 Task: Toggle the outline and show the code cells option in the notebook.
Action: Mouse moved to (38, 626)
Screenshot: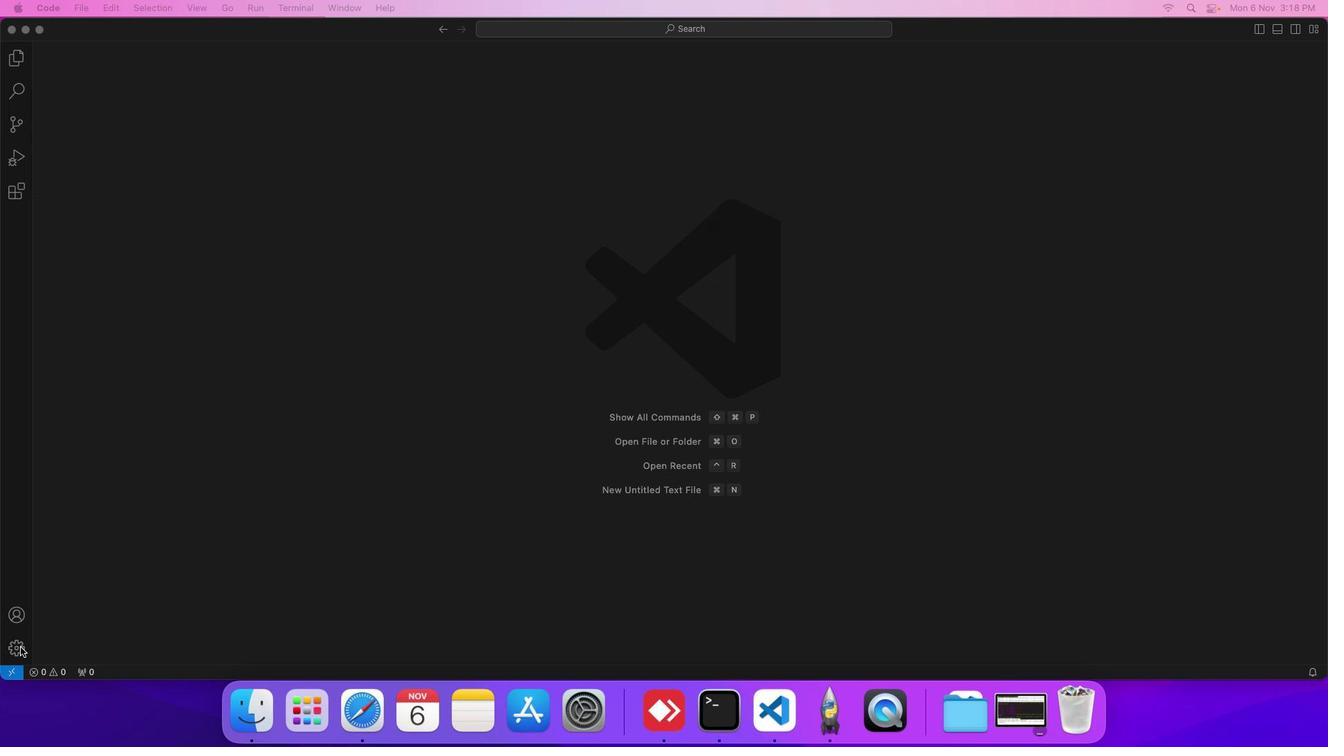 
Action: Mouse pressed left at (38, 626)
Screenshot: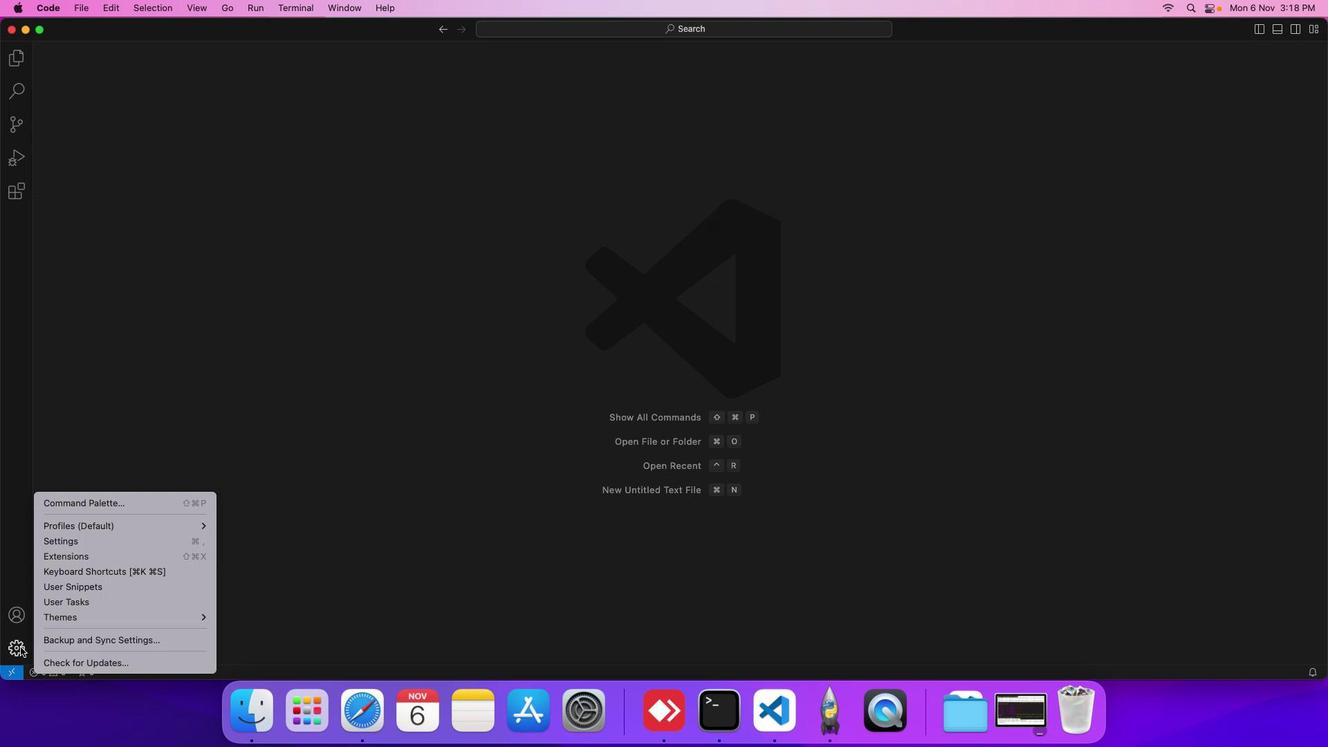 
Action: Mouse moved to (65, 539)
Screenshot: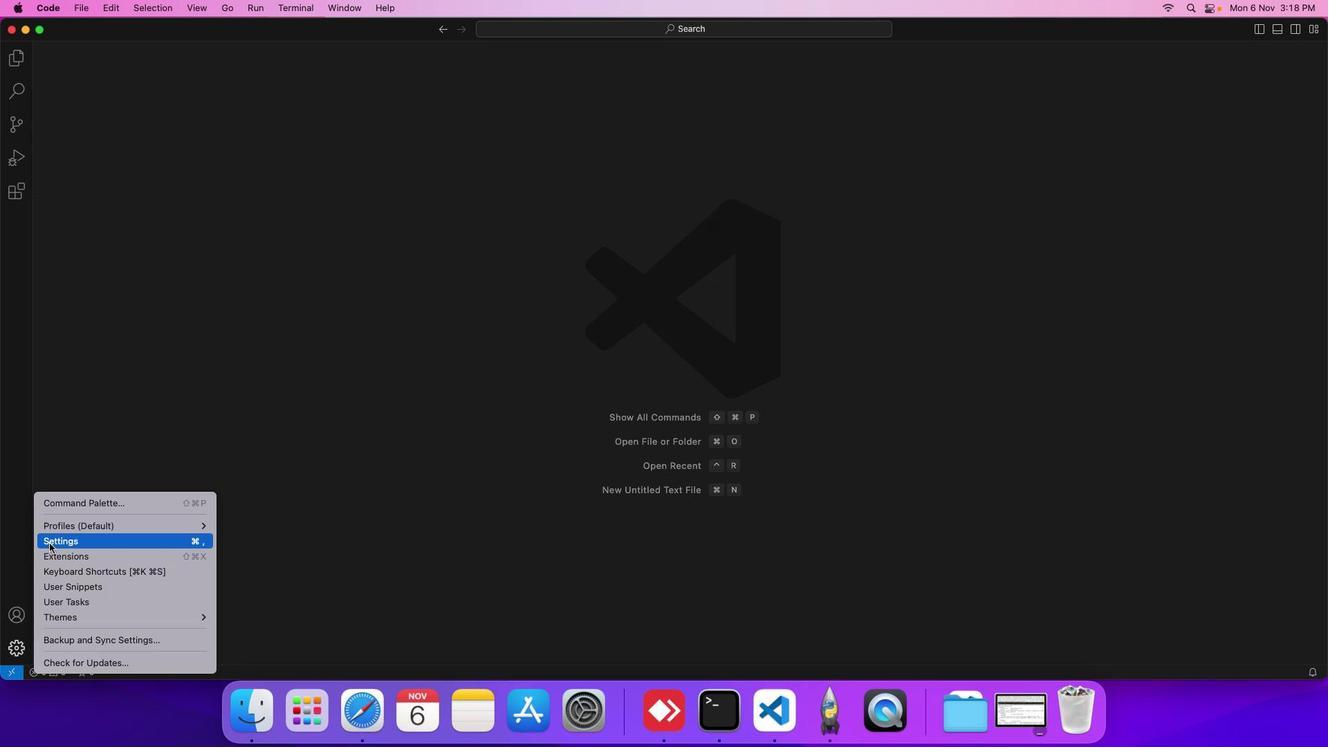
Action: Mouse pressed left at (65, 539)
Screenshot: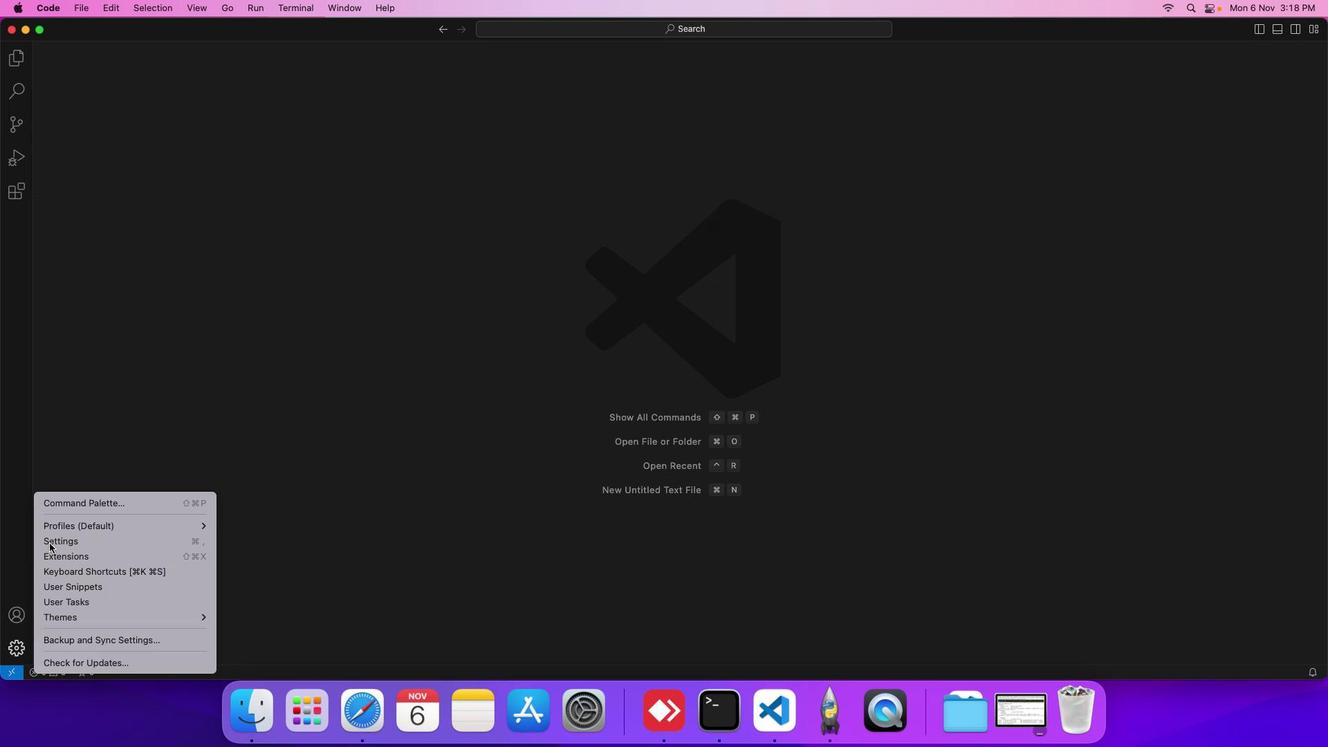 
Action: Mouse moved to (314, 254)
Screenshot: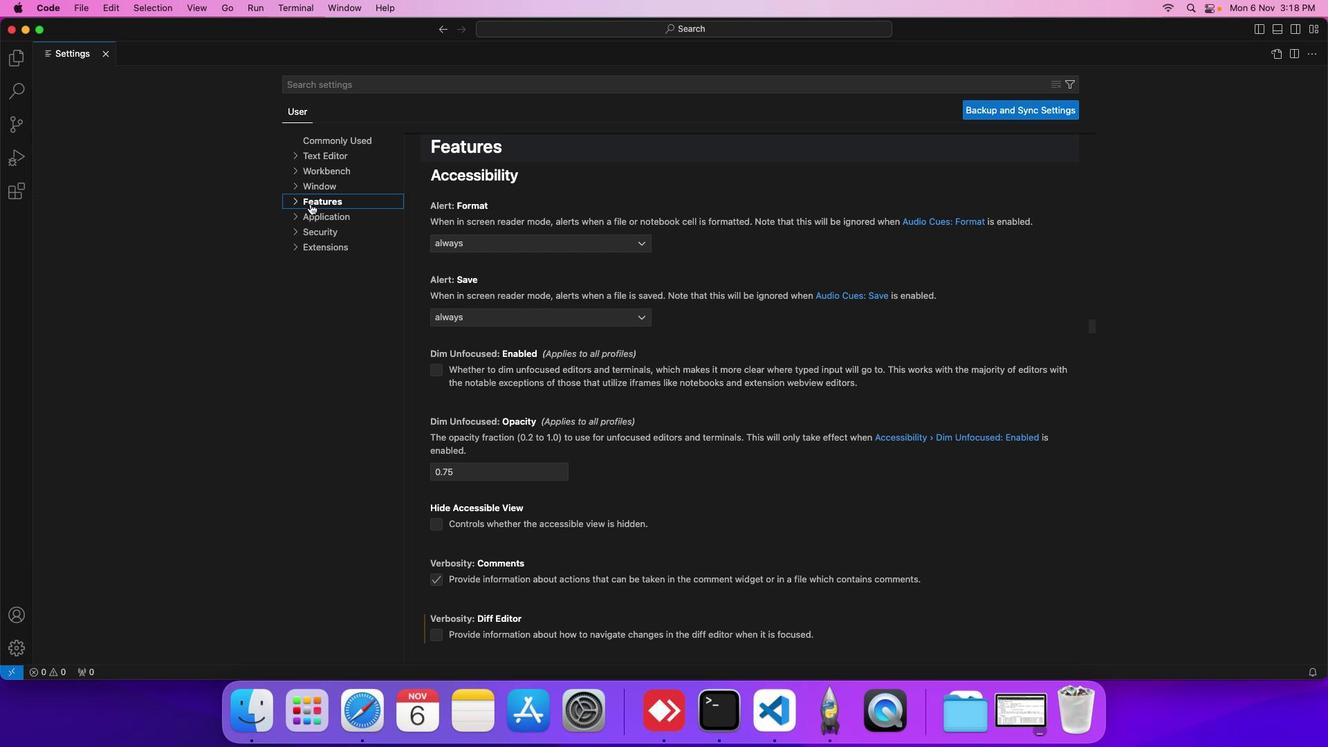 
Action: Mouse pressed left at (314, 254)
Screenshot: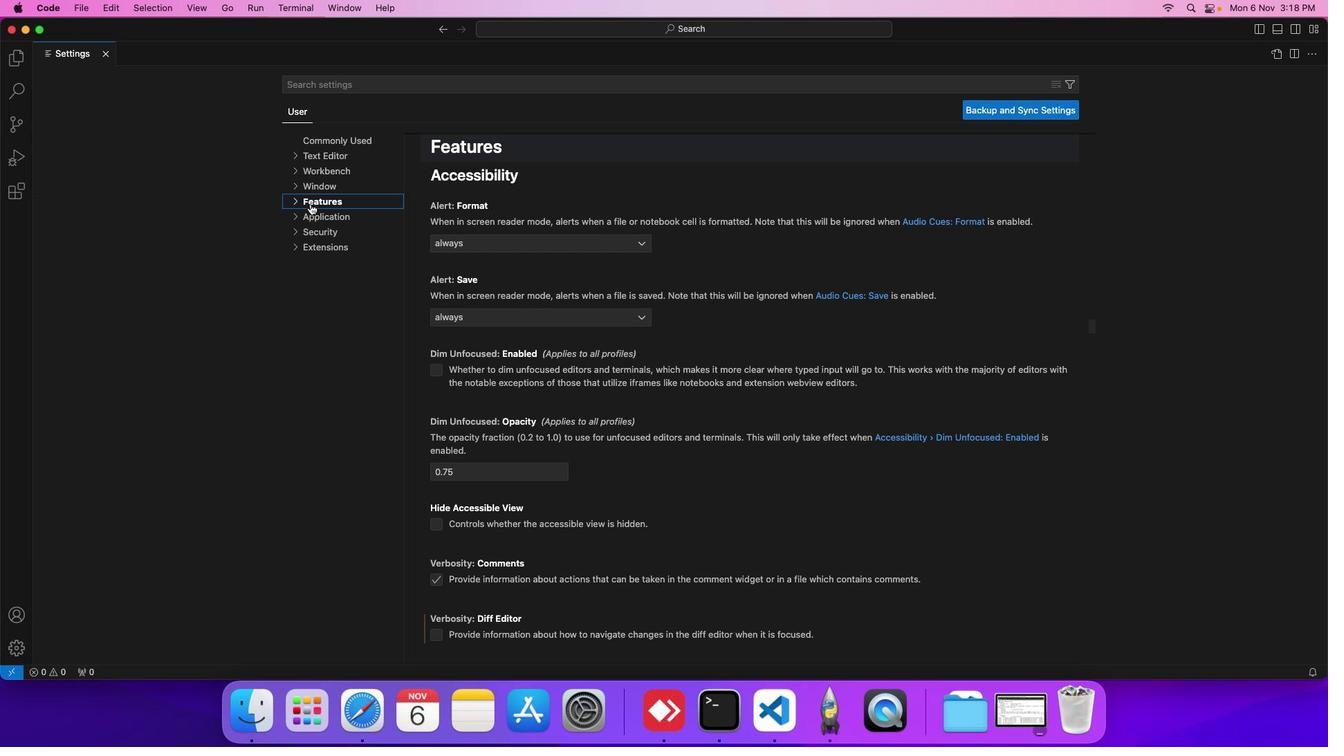 
Action: Mouse moved to (332, 446)
Screenshot: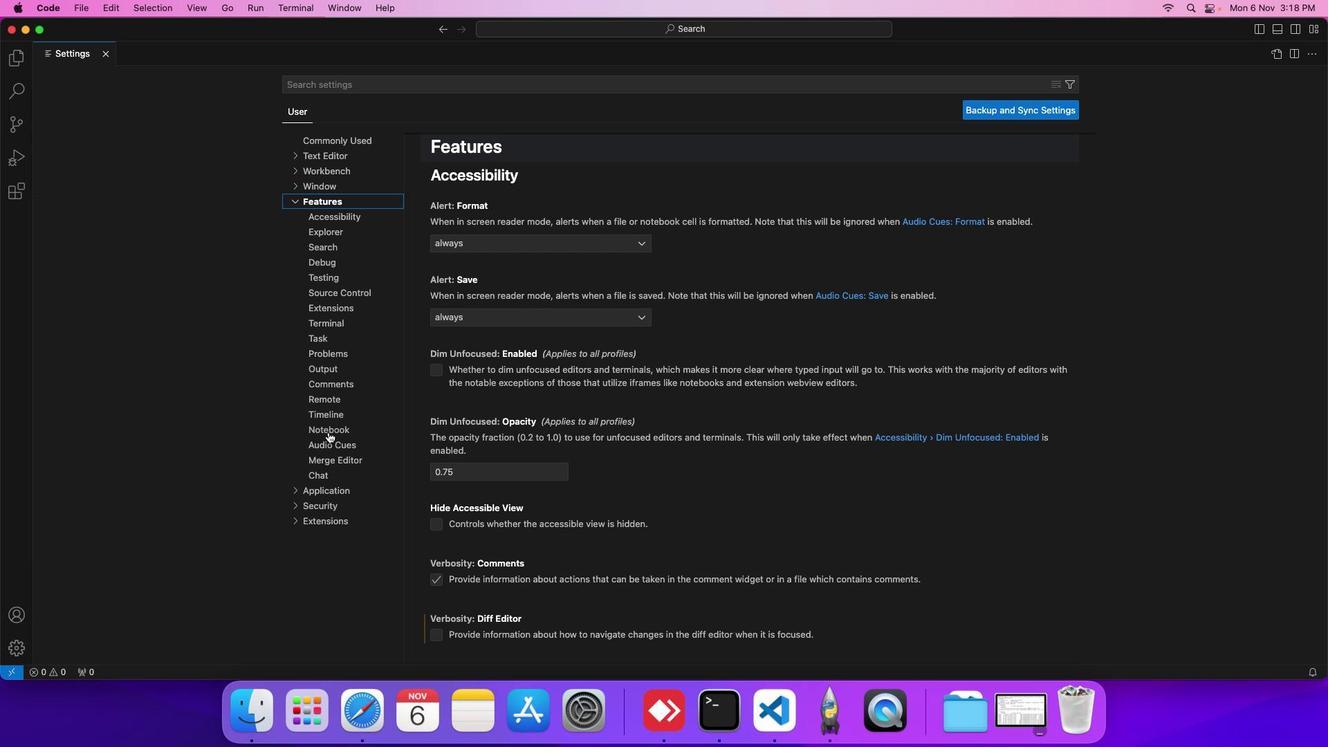 
Action: Mouse pressed left at (332, 446)
Screenshot: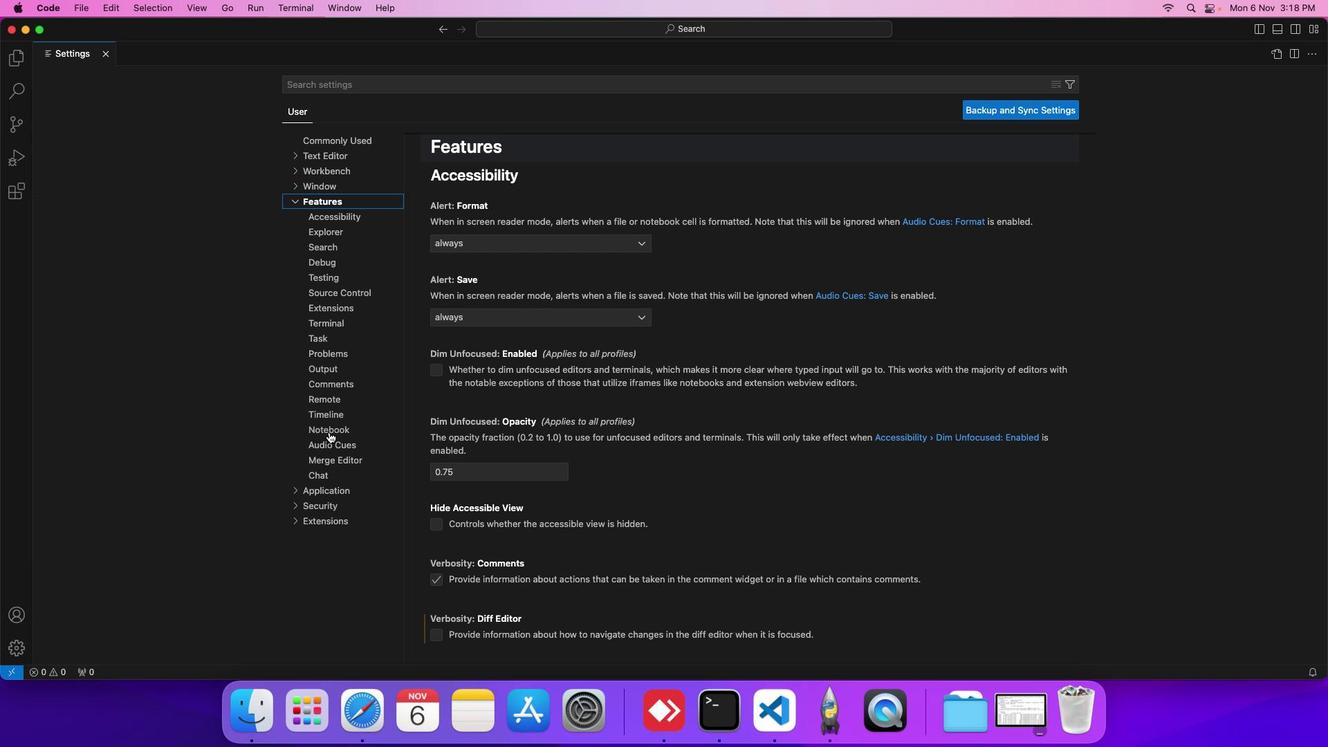 
Action: Mouse moved to (429, 459)
Screenshot: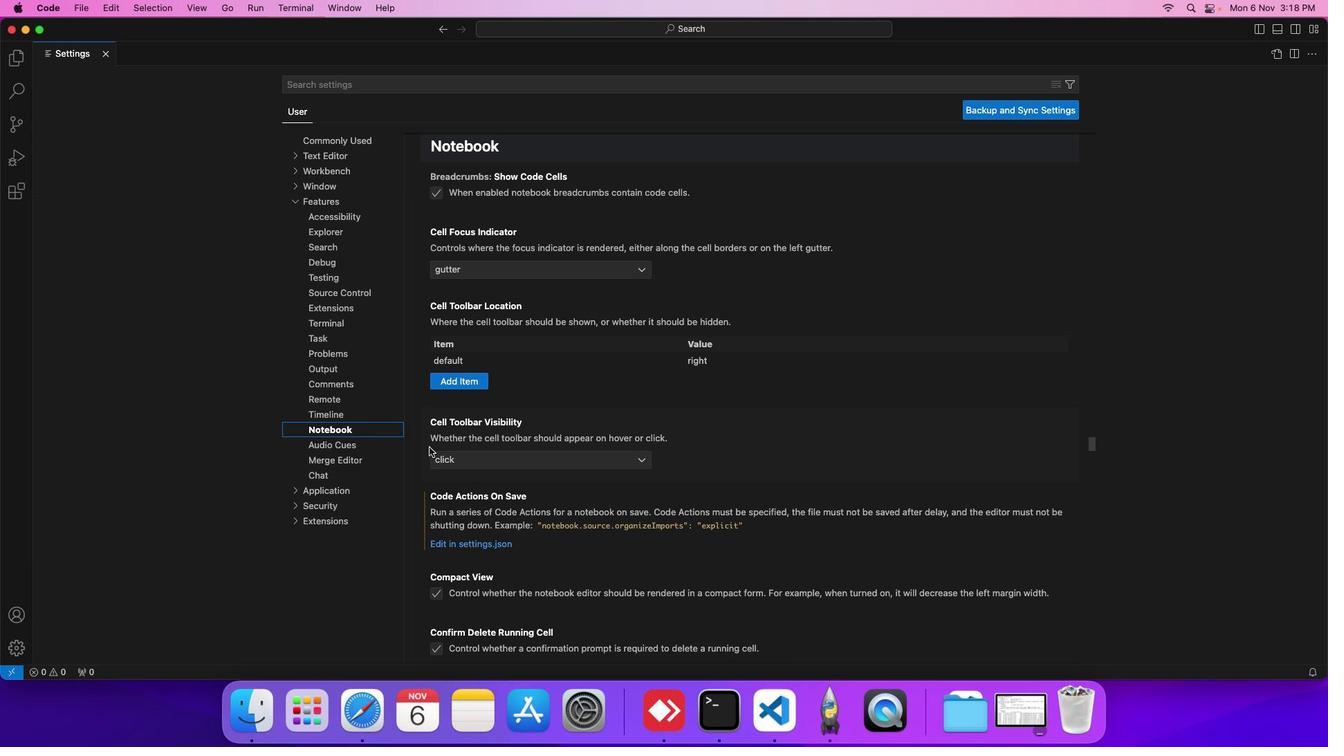 
Action: Mouse scrolled (429, 459) with delta (18, 83)
Screenshot: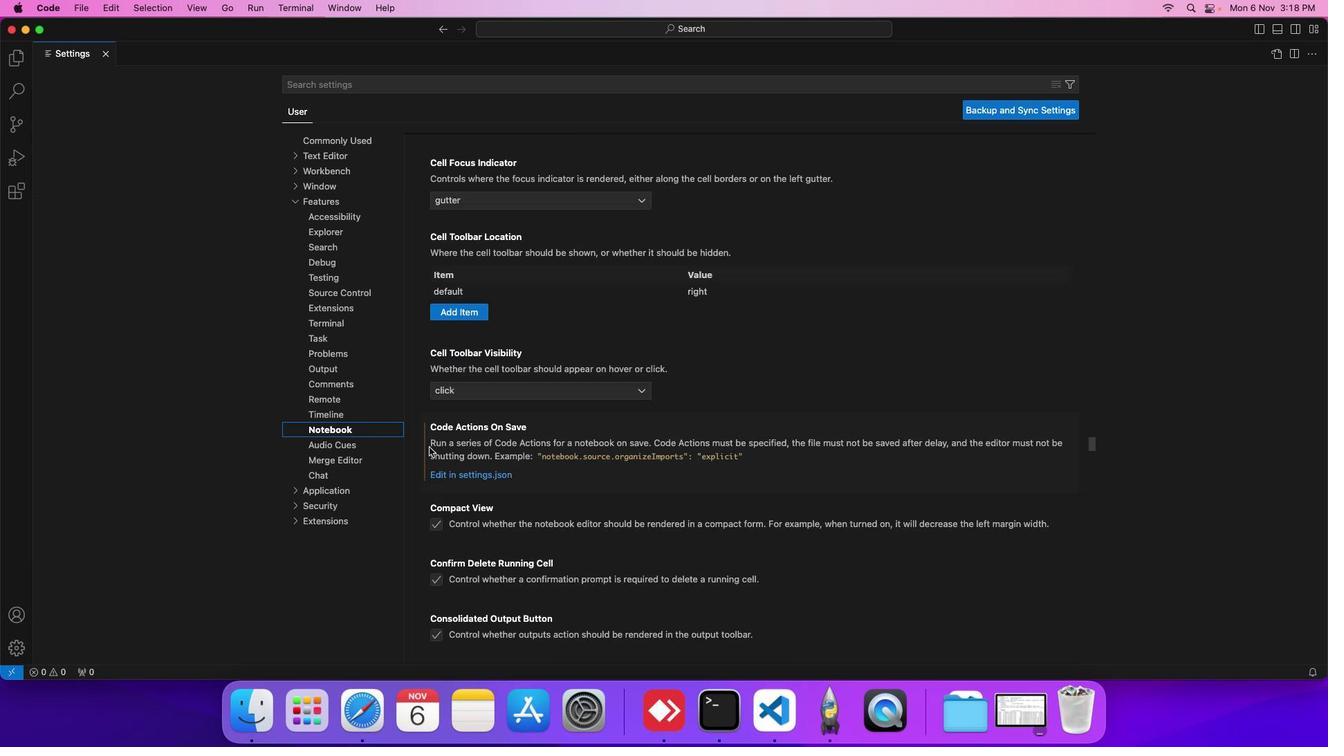 
Action: Mouse scrolled (429, 459) with delta (18, 83)
Screenshot: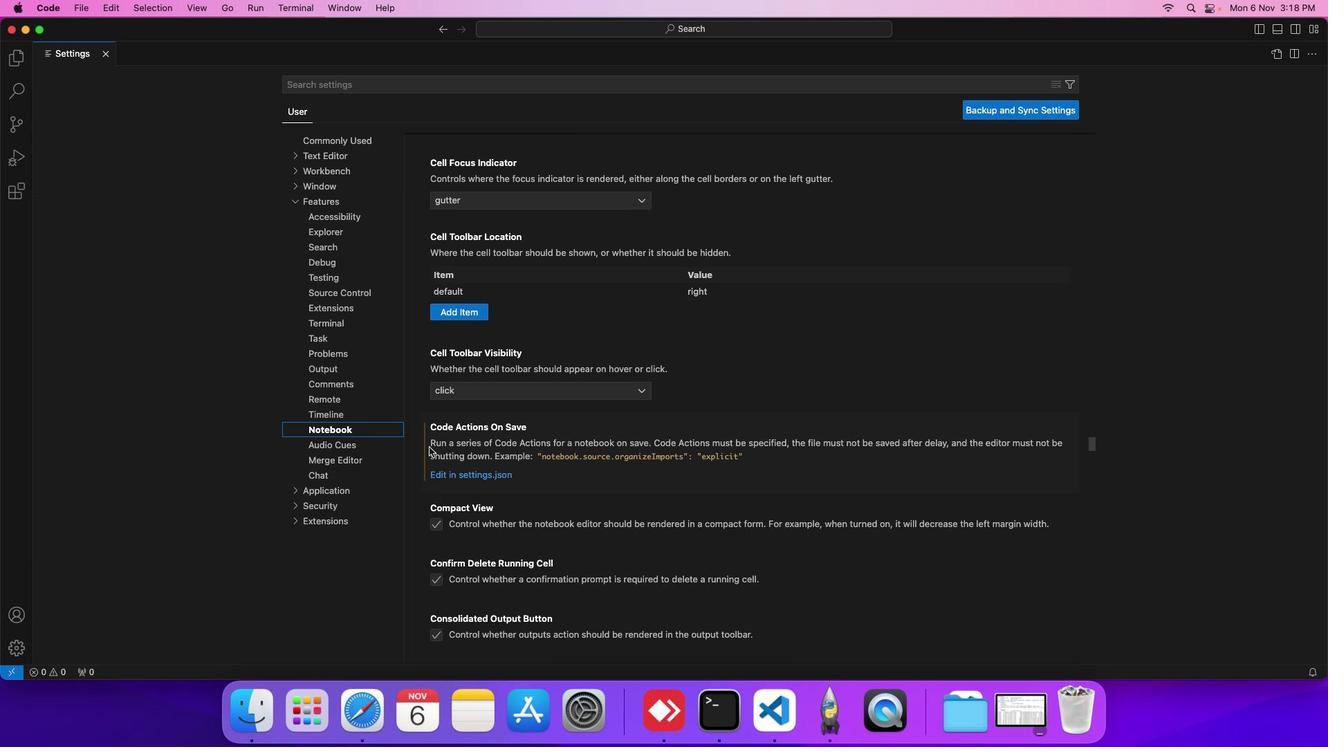 
Action: Mouse scrolled (429, 459) with delta (18, 83)
Screenshot: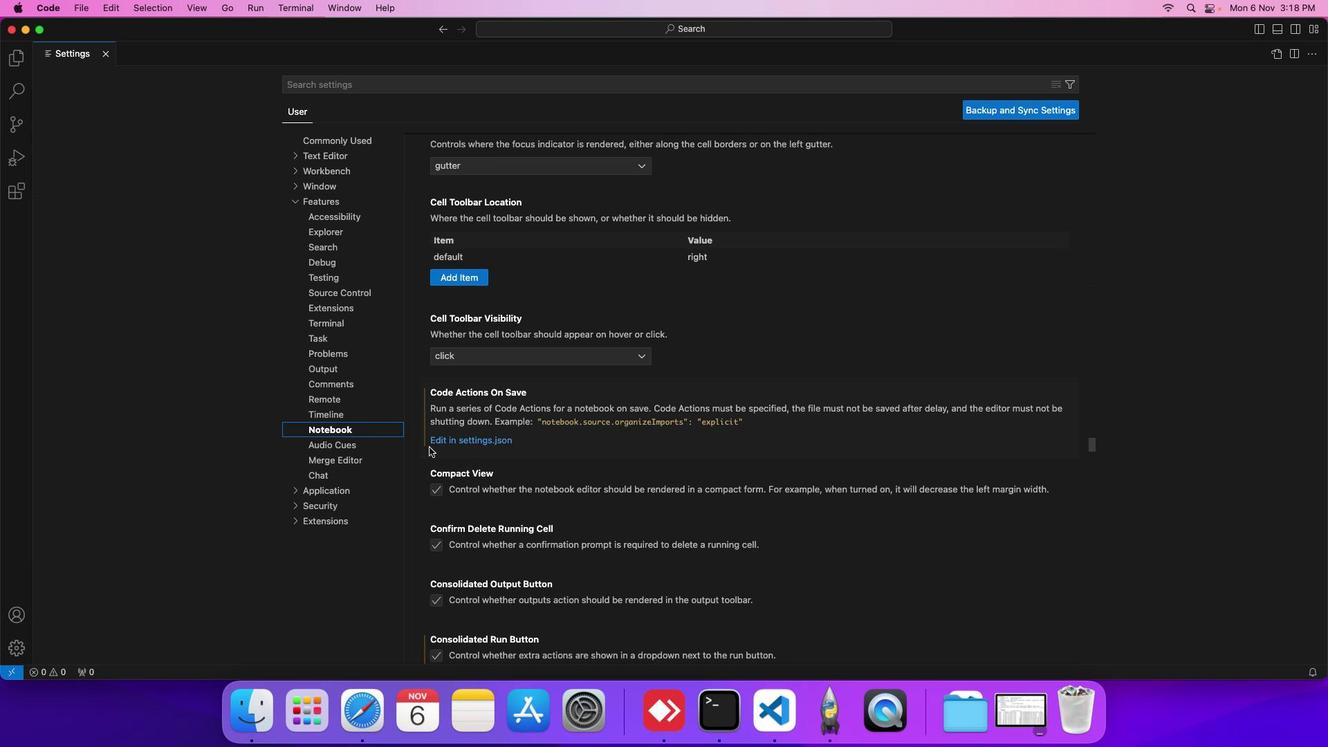 
Action: Mouse scrolled (429, 459) with delta (18, 83)
Screenshot: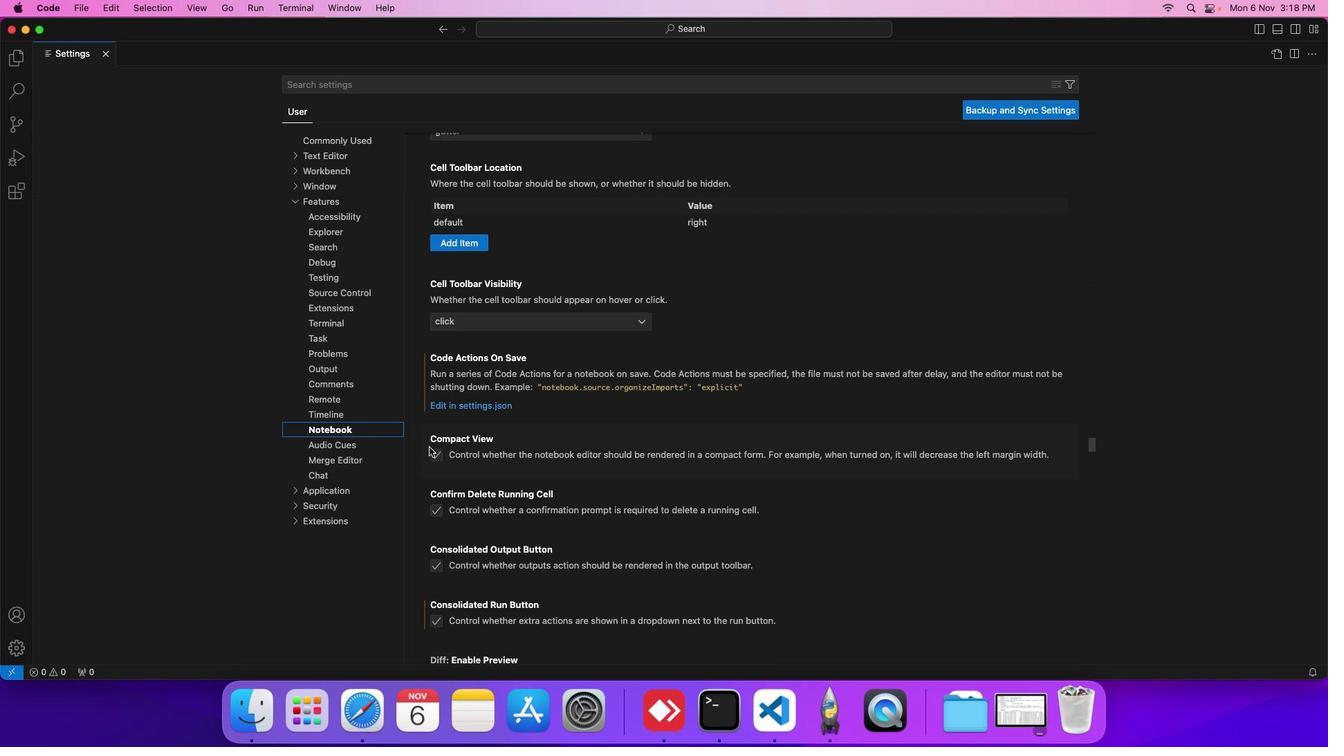 
Action: Mouse scrolled (429, 459) with delta (18, 83)
Screenshot: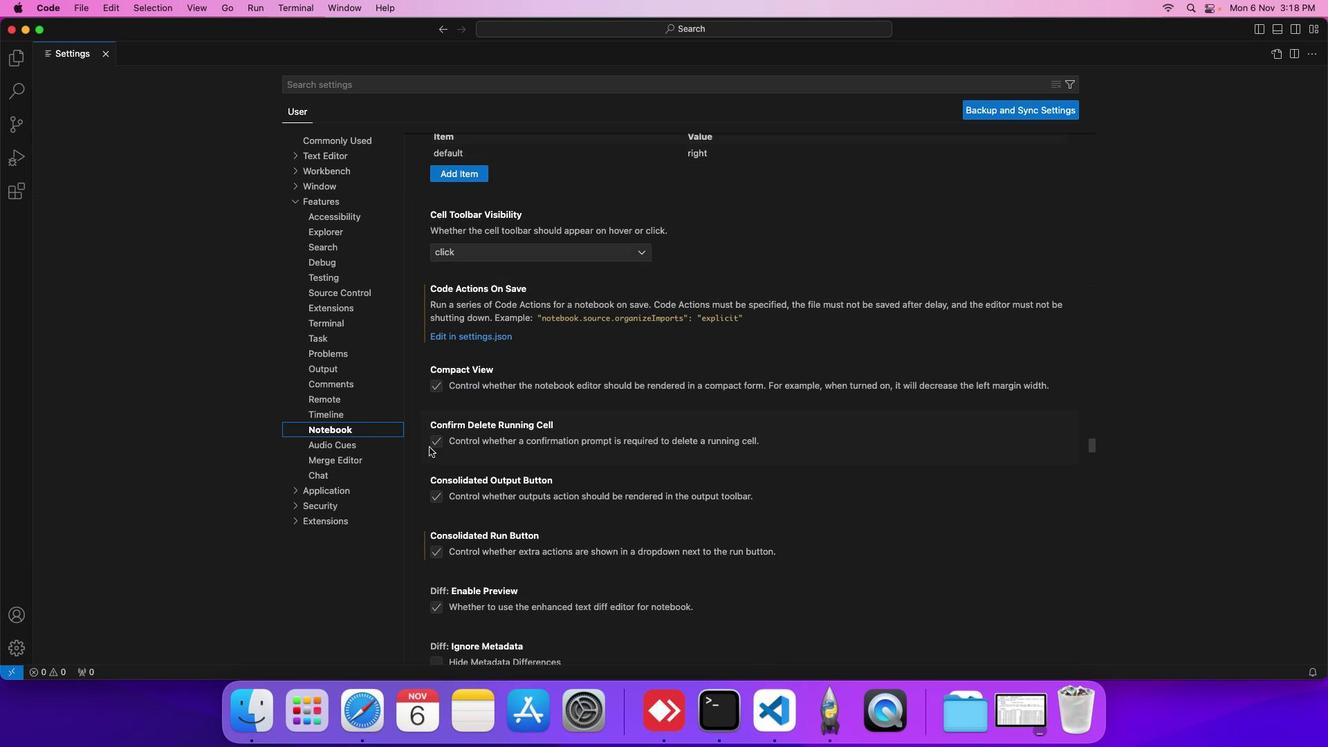 
Action: Mouse scrolled (429, 459) with delta (18, 83)
Screenshot: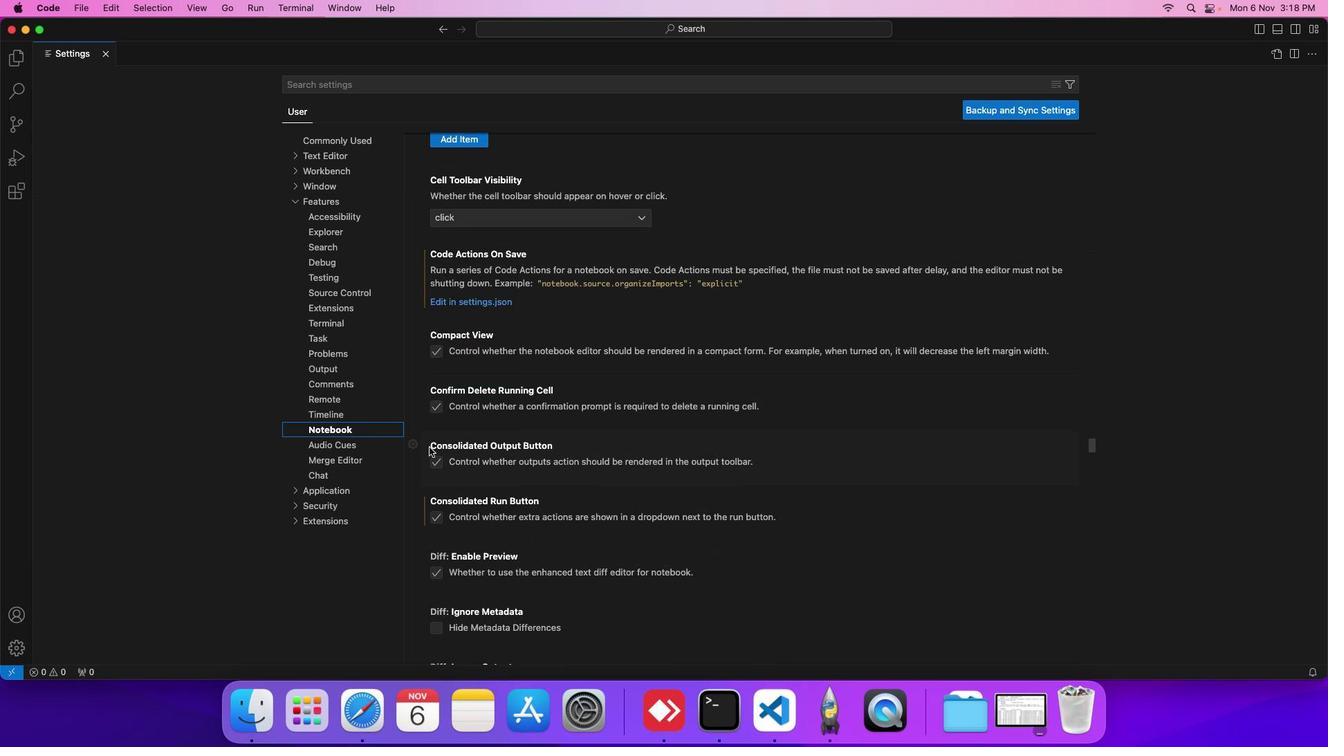 
Action: Mouse scrolled (429, 459) with delta (18, 83)
Screenshot: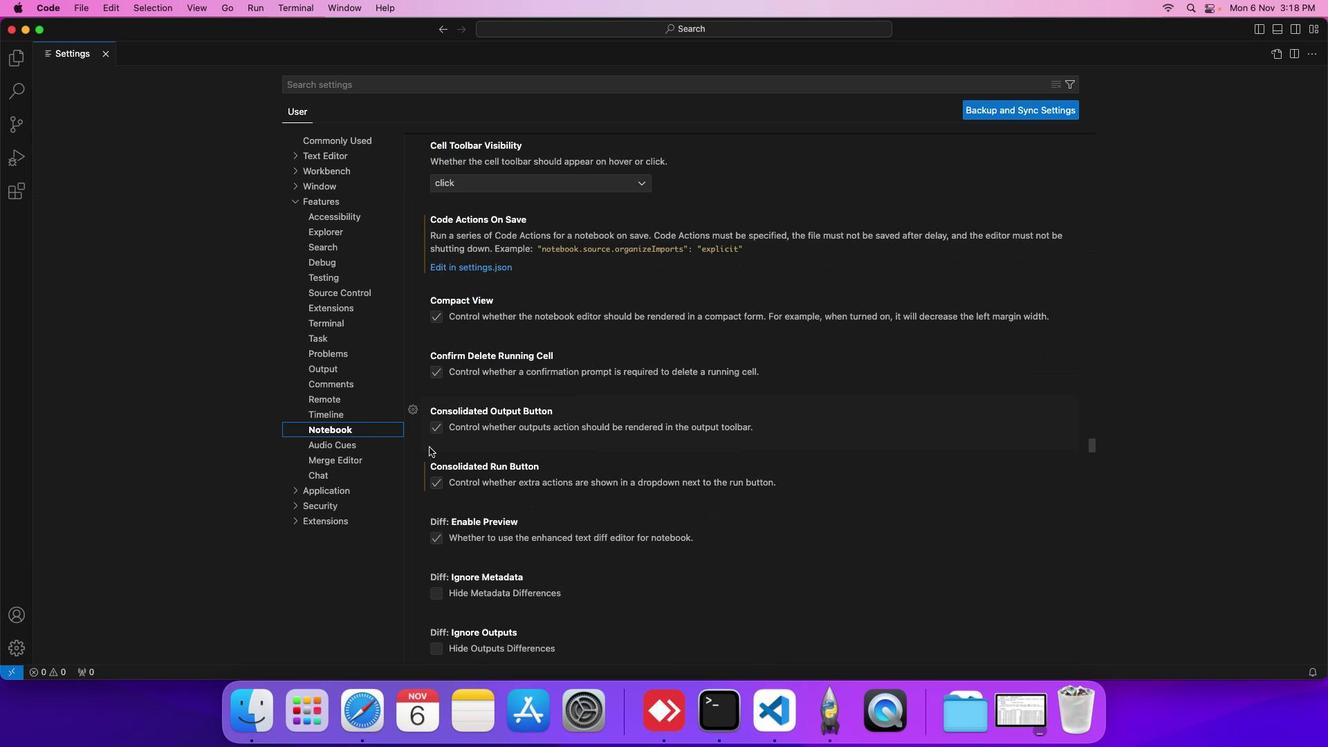 
Action: Mouse scrolled (429, 459) with delta (18, 83)
Screenshot: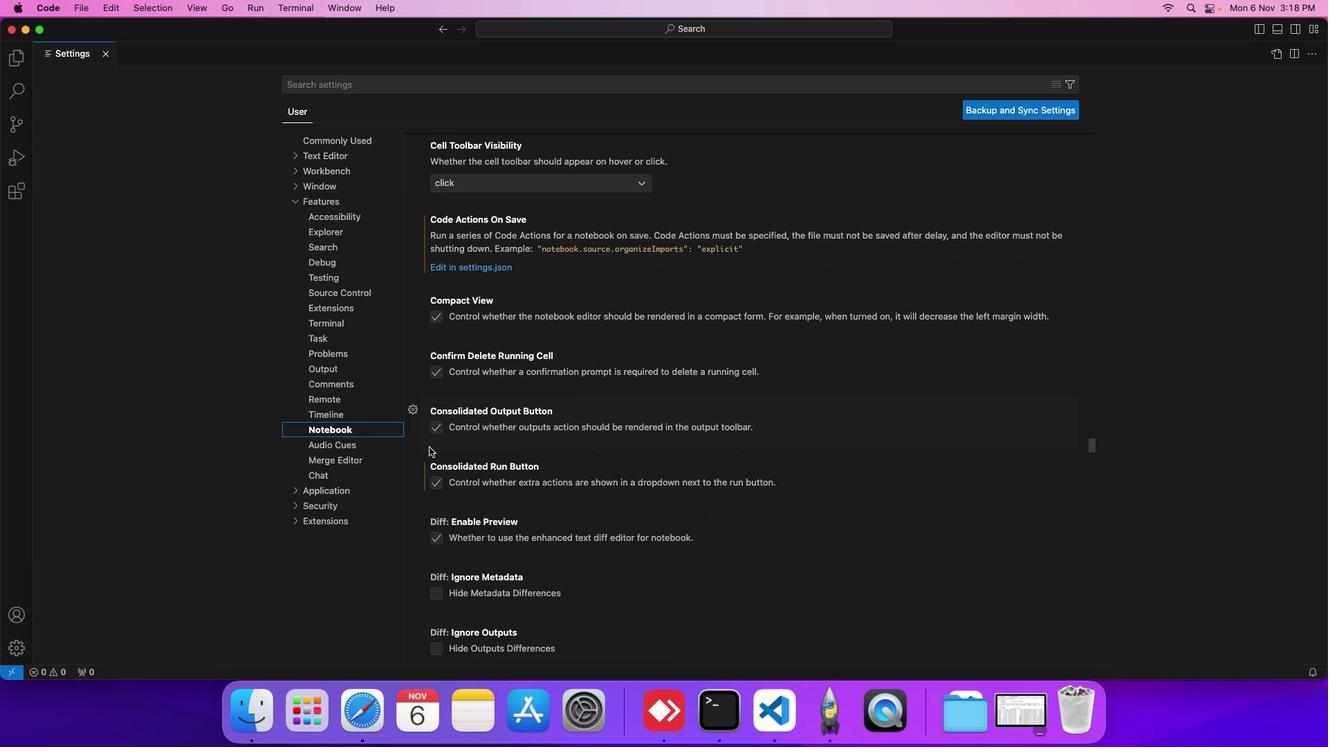 
Action: Mouse scrolled (429, 459) with delta (18, 83)
Screenshot: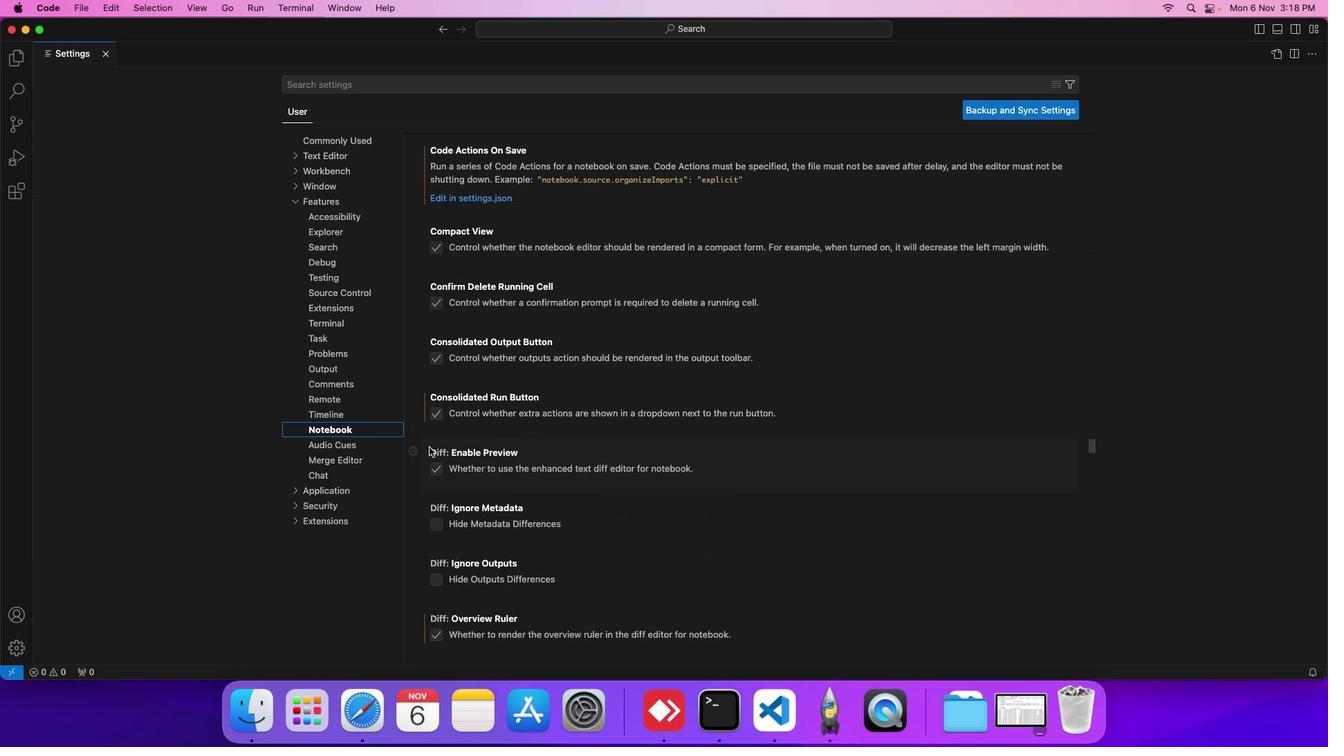 
Action: Mouse scrolled (429, 459) with delta (18, 83)
Screenshot: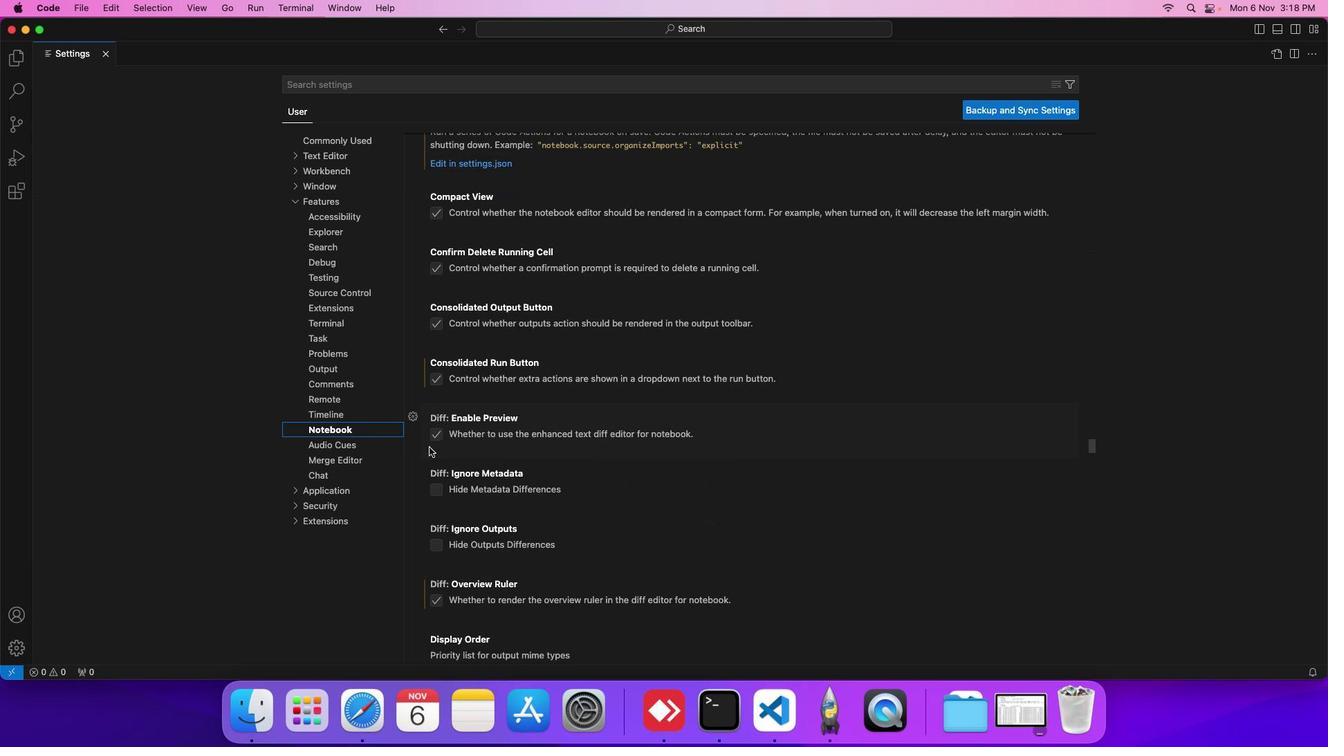 
Action: Mouse scrolled (429, 459) with delta (18, 83)
Screenshot: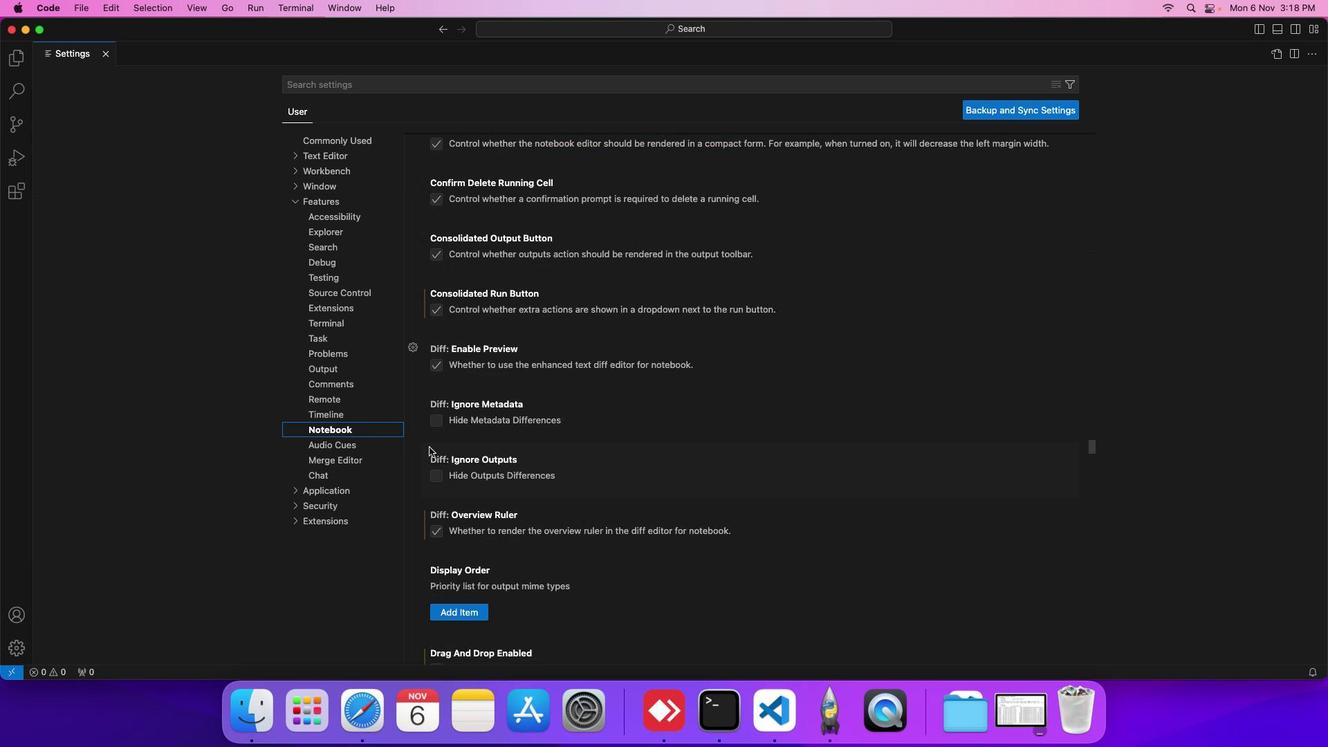 
Action: Mouse scrolled (429, 459) with delta (18, 83)
Screenshot: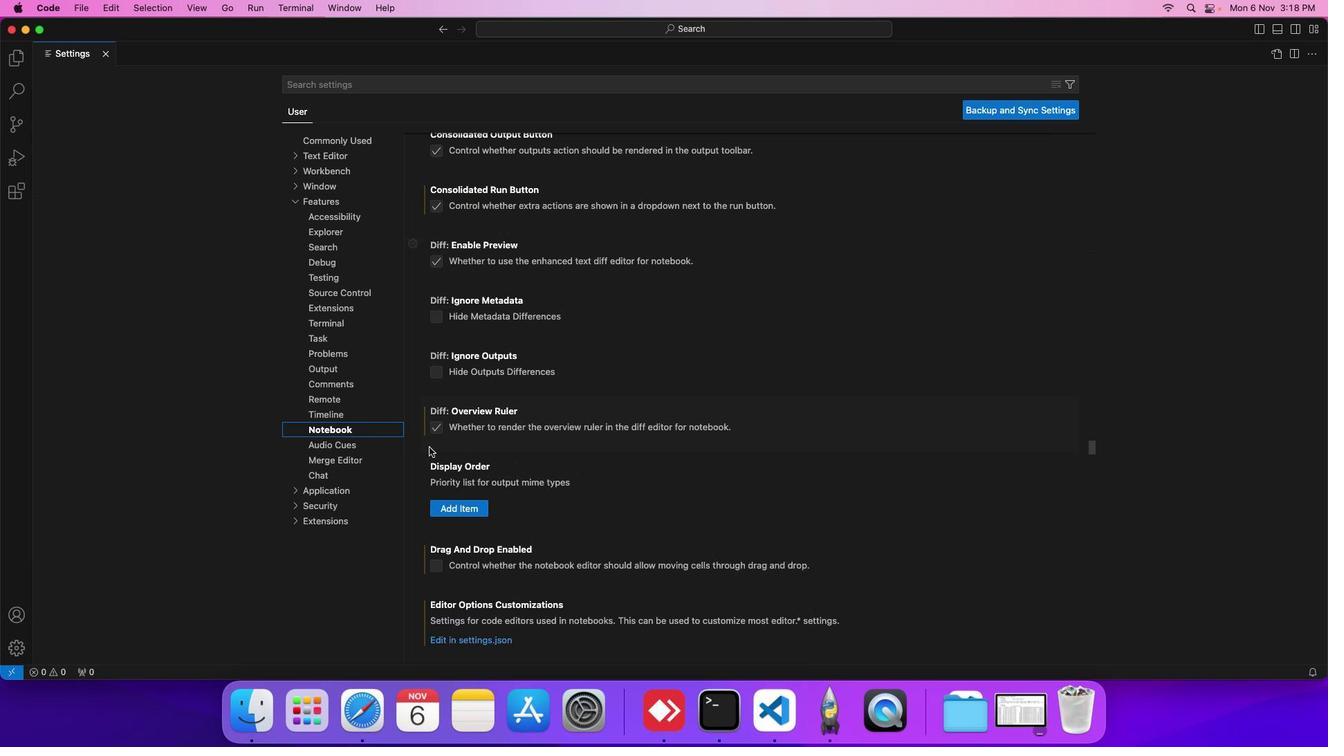 
Action: Mouse scrolled (429, 459) with delta (18, 82)
Screenshot: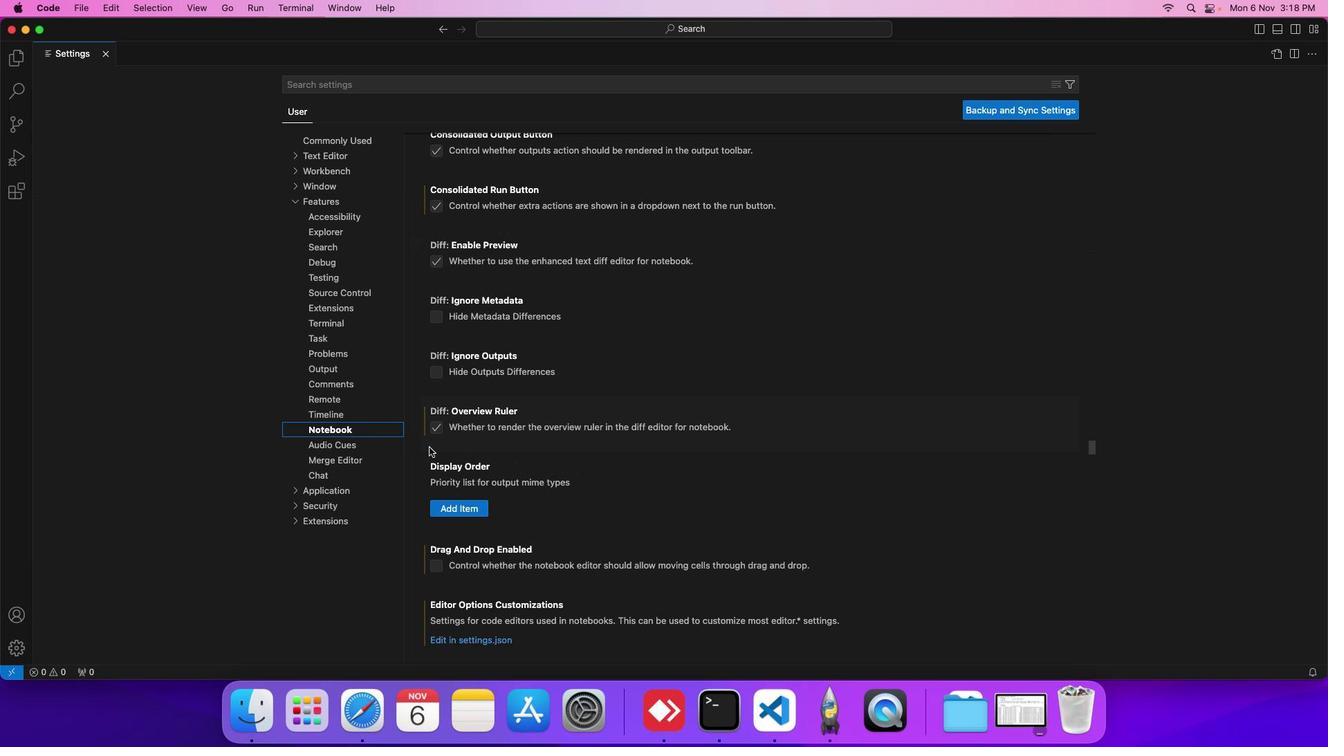 
Action: Mouse scrolled (429, 459) with delta (18, 83)
Screenshot: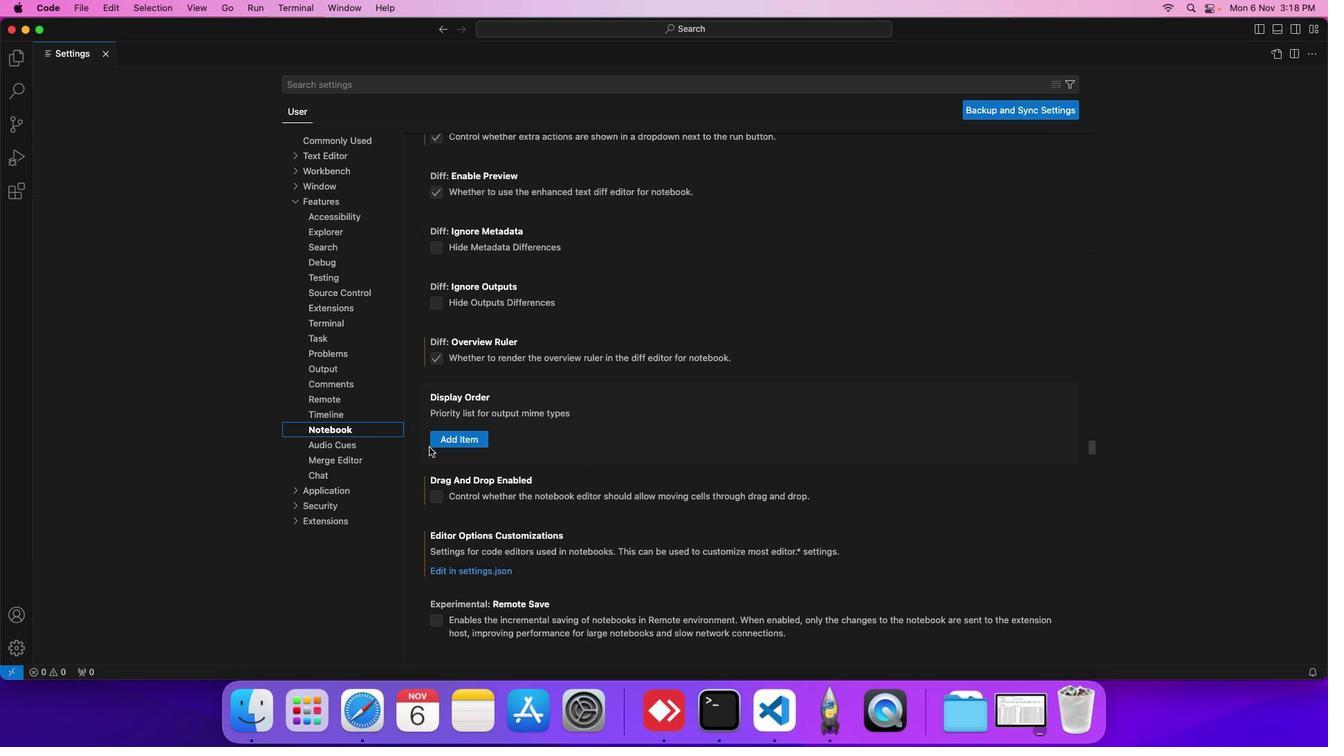 
Action: Mouse scrolled (429, 459) with delta (18, 83)
Screenshot: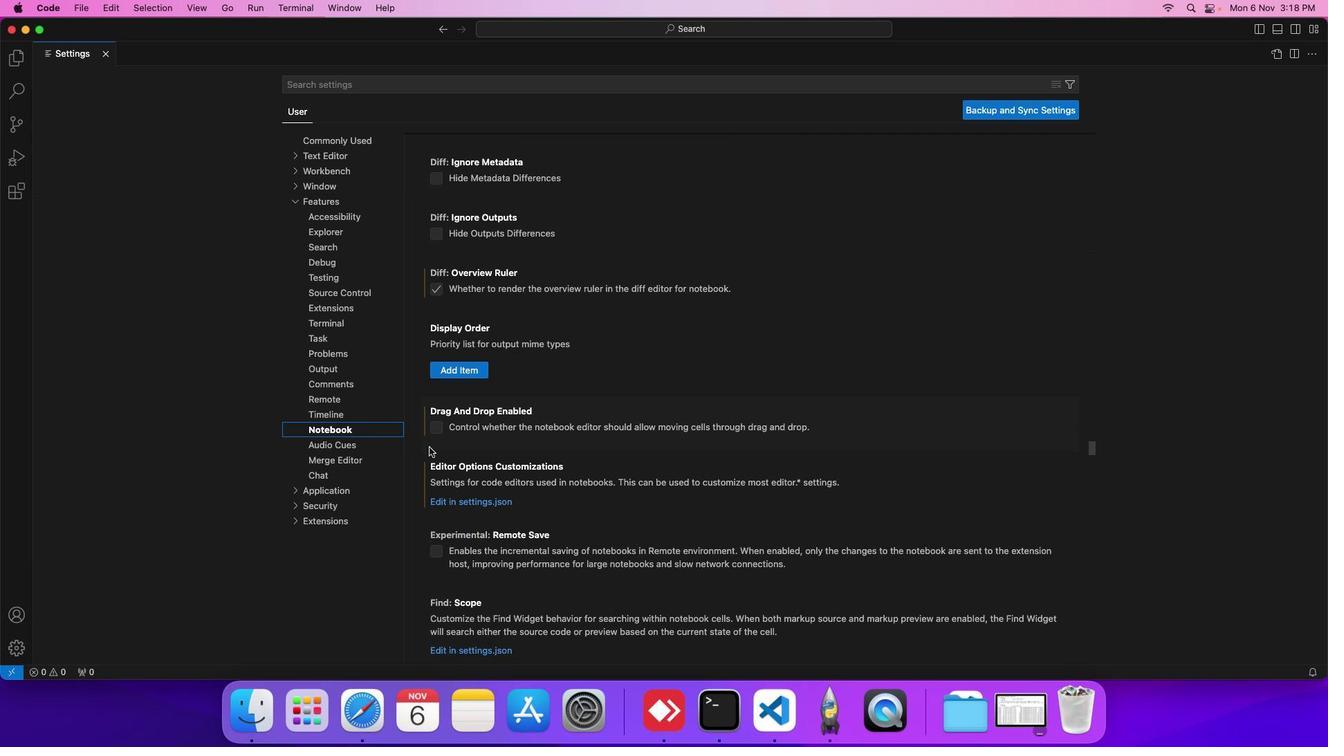 
Action: Mouse scrolled (429, 459) with delta (18, 83)
Screenshot: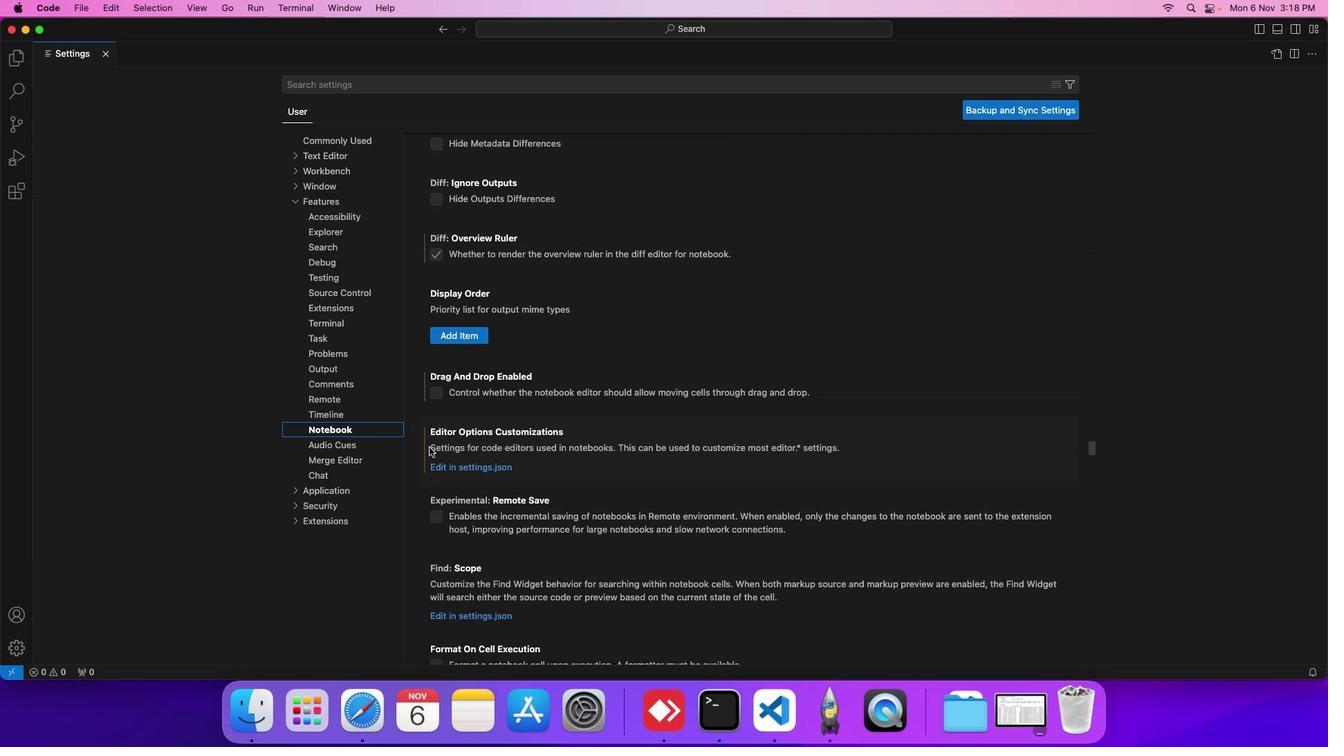
Action: Mouse scrolled (429, 459) with delta (18, 83)
Screenshot: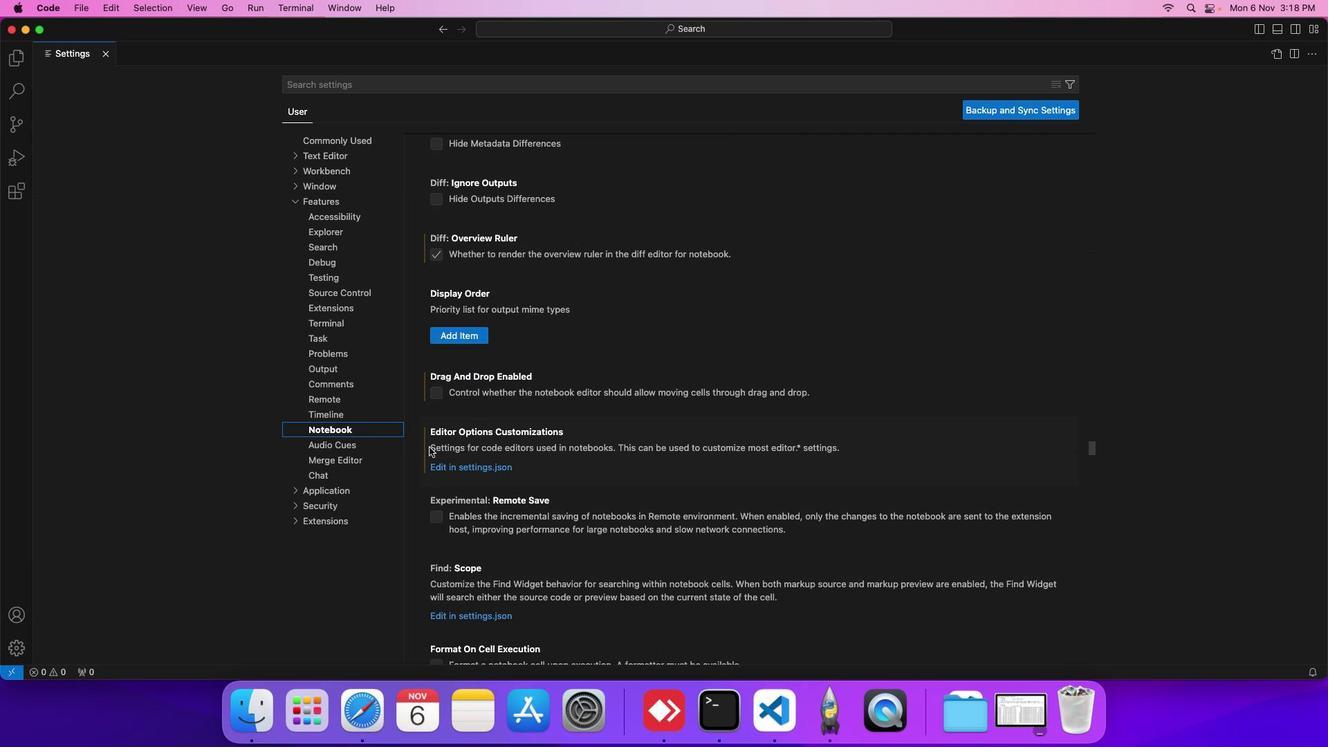 
Action: Mouse scrolled (429, 459) with delta (18, 83)
Screenshot: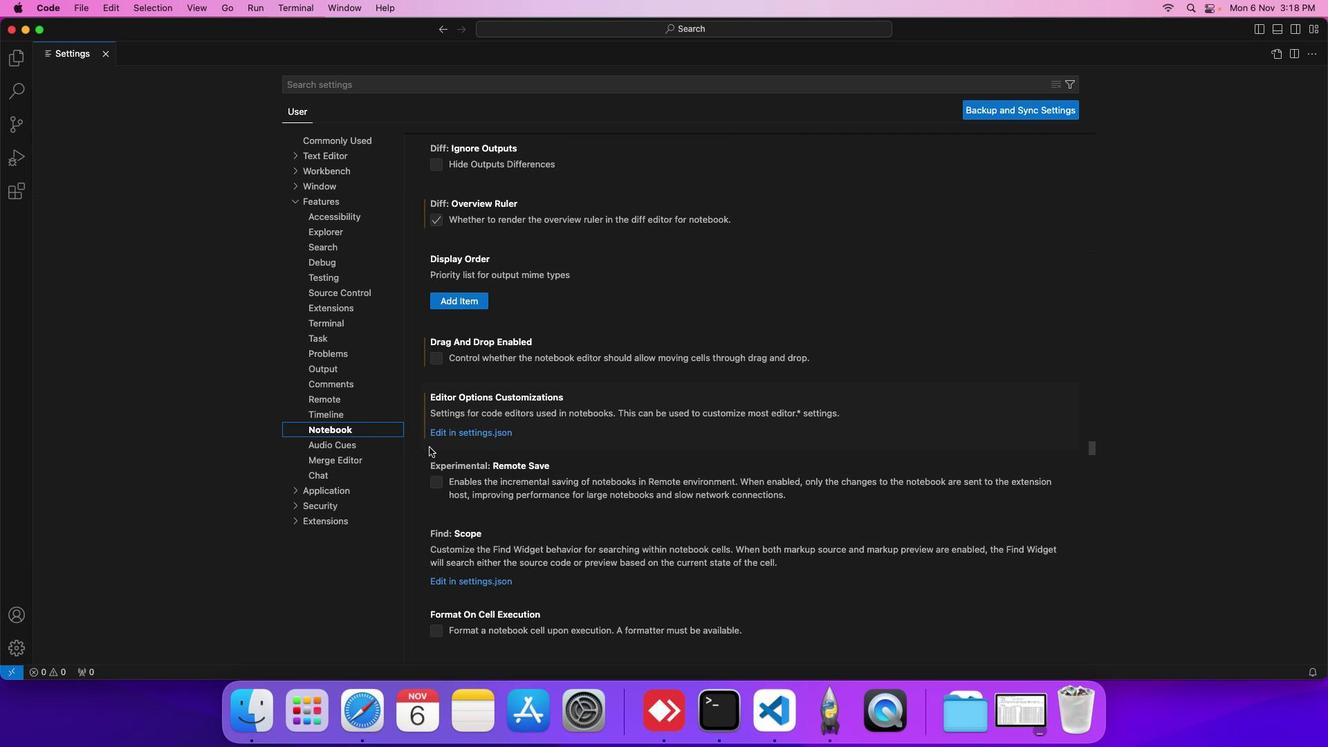 
Action: Mouse scrolled (429, 459) with delta (18, 83)
Screenshot: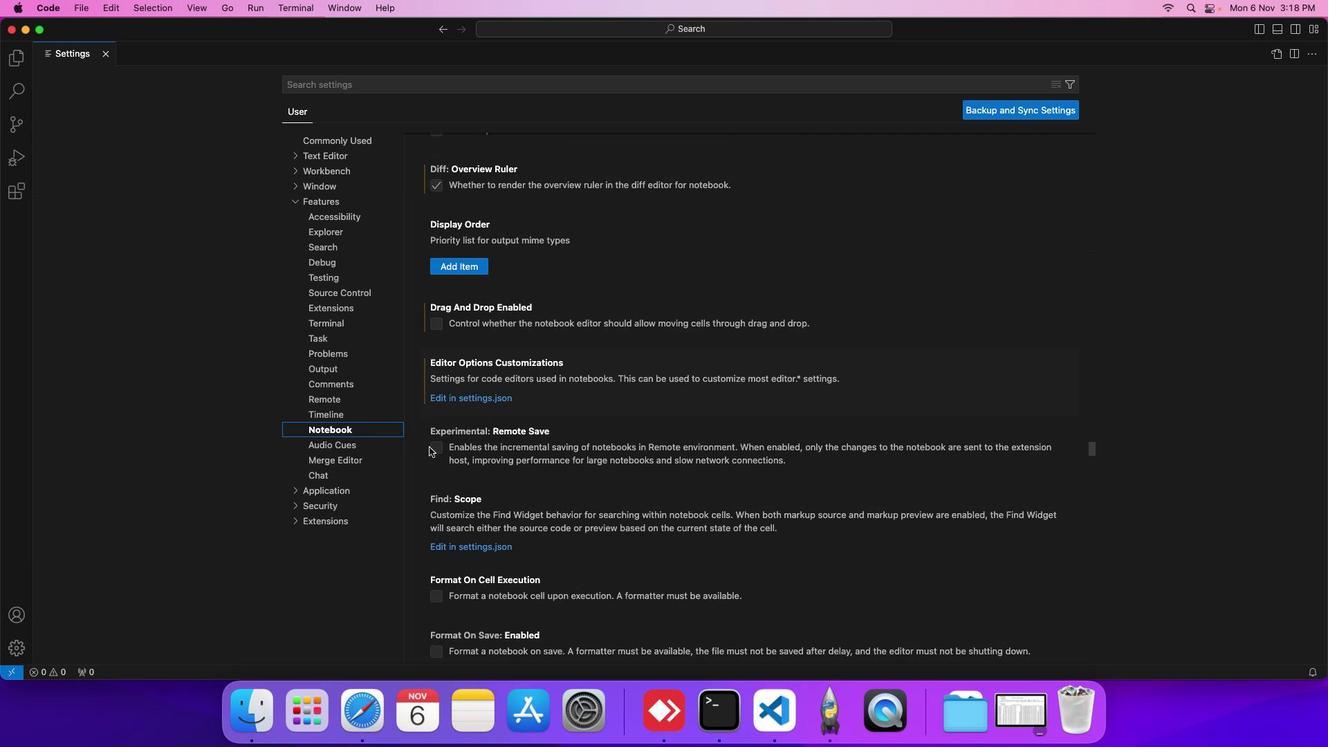 
Action: Mouse scrolled (429, 459) with delta (18, 83)
Screenshot: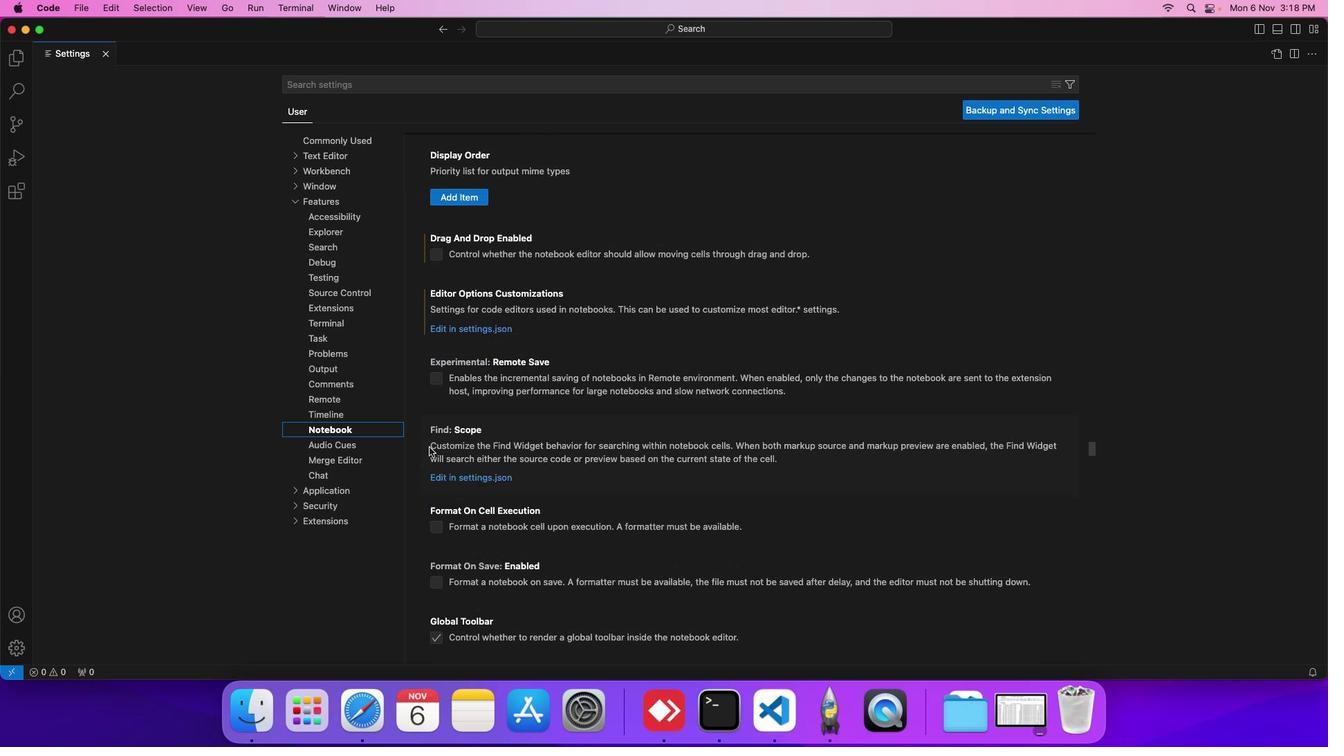 
Action: Mouse scrolled (429, 459) with delta (18, 83)
Screenshot: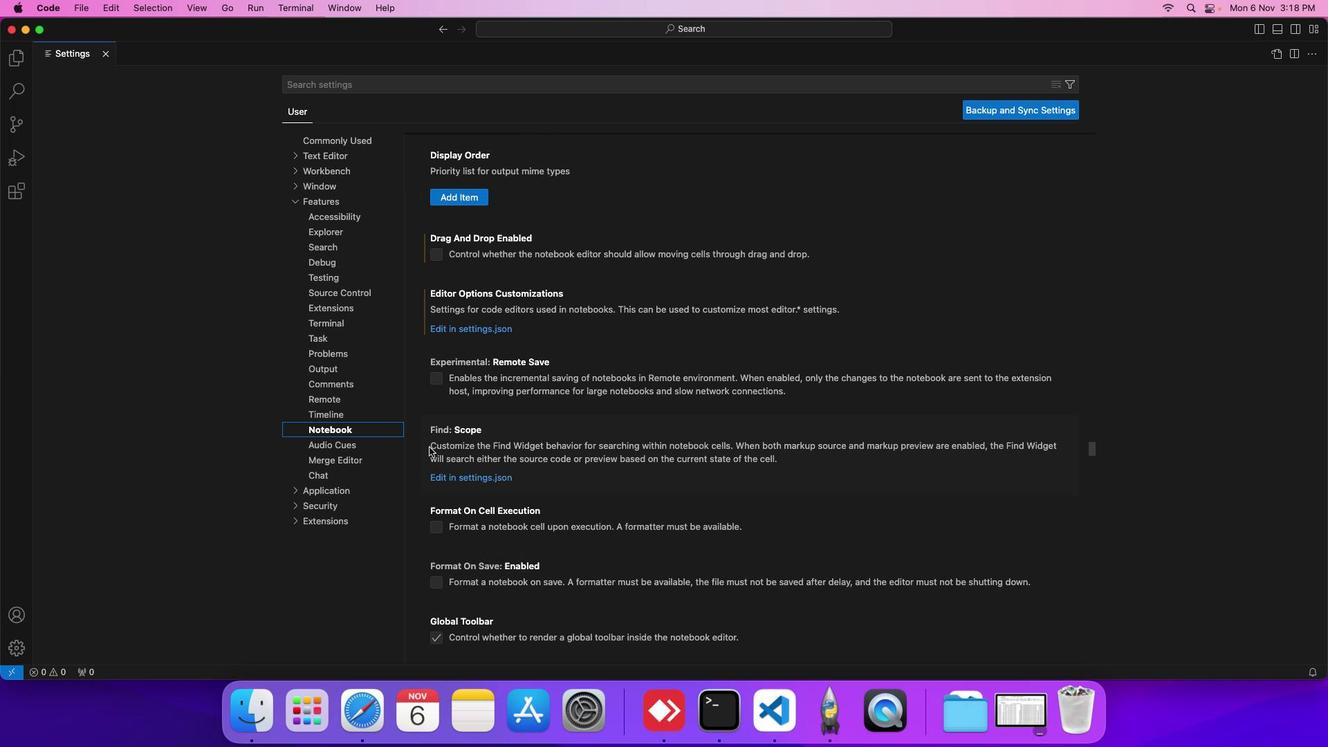 
Action: Mouse scrolled (429, 459) with delta (18, 83)
Screenshot: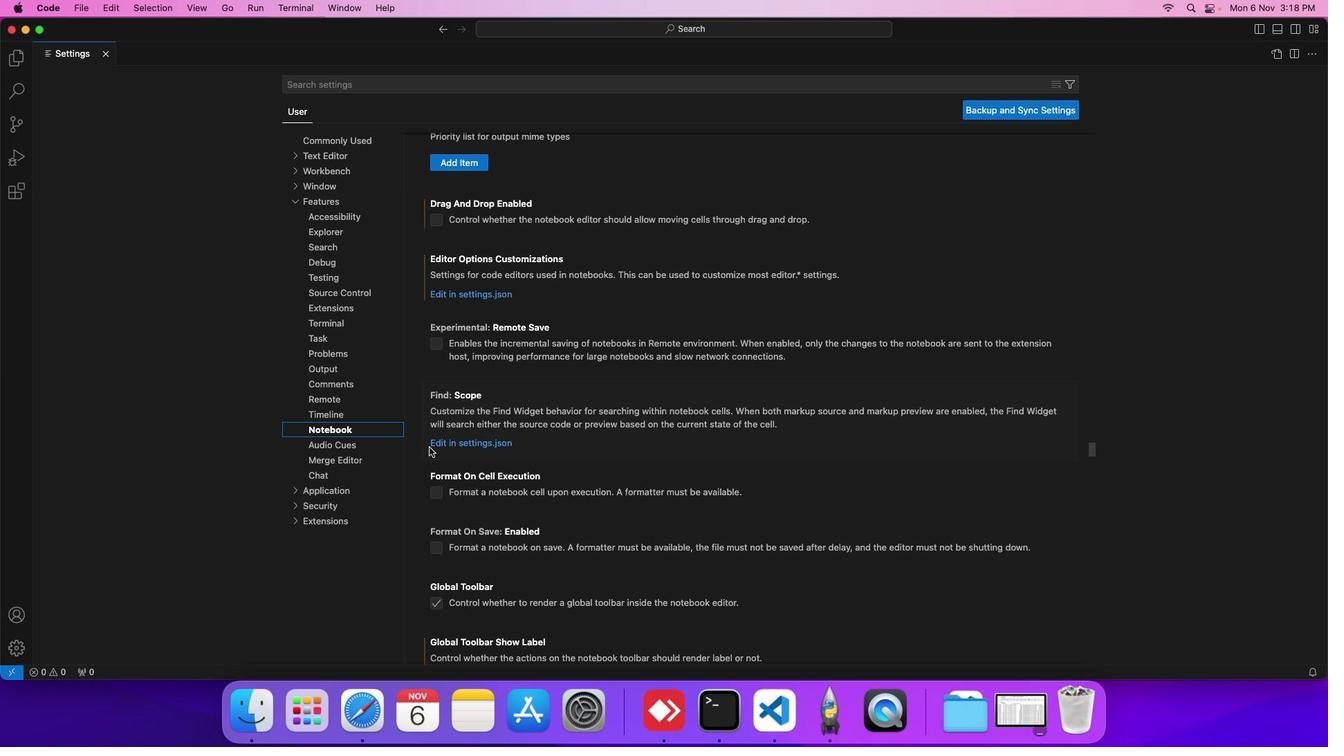 
Action: Mouse scrolled (429, 459) with delta (18, 83)
Screenshot: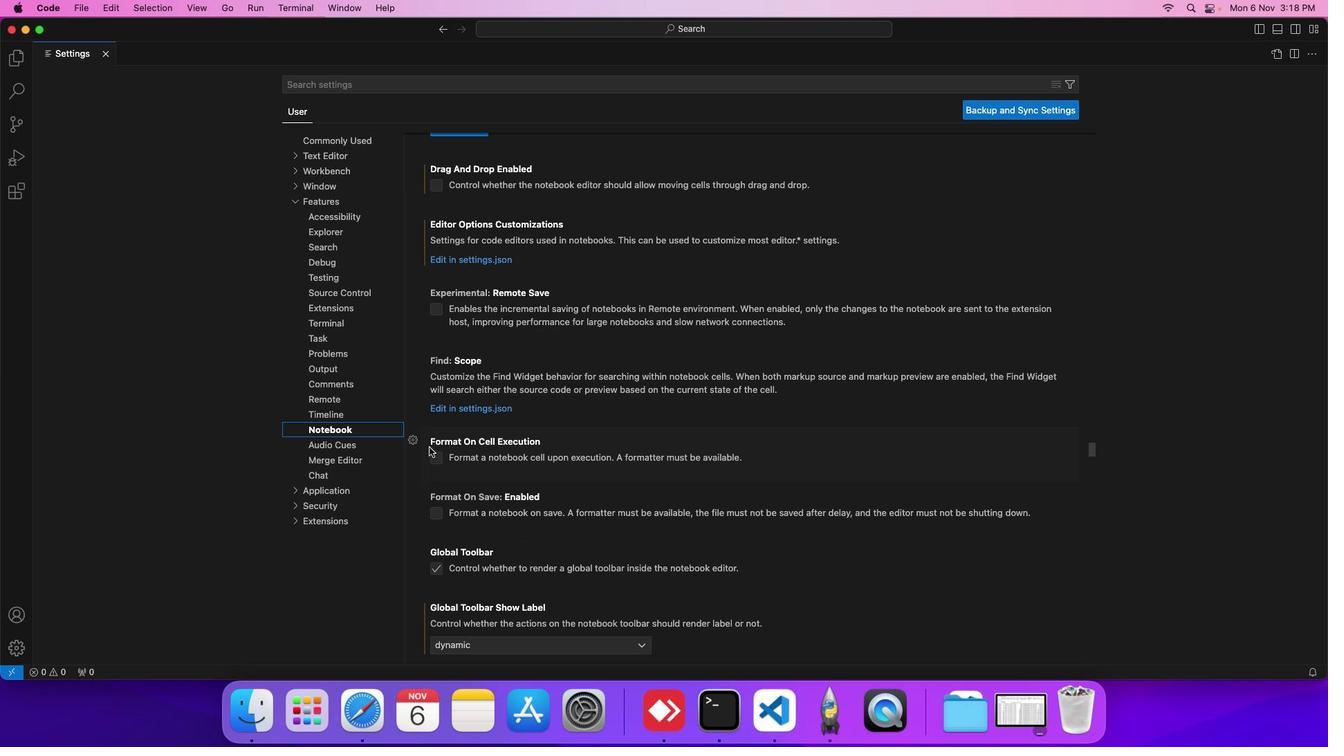 
Action: Mouse scrolled (429, 459) with delta (18, 83)
Screenshot: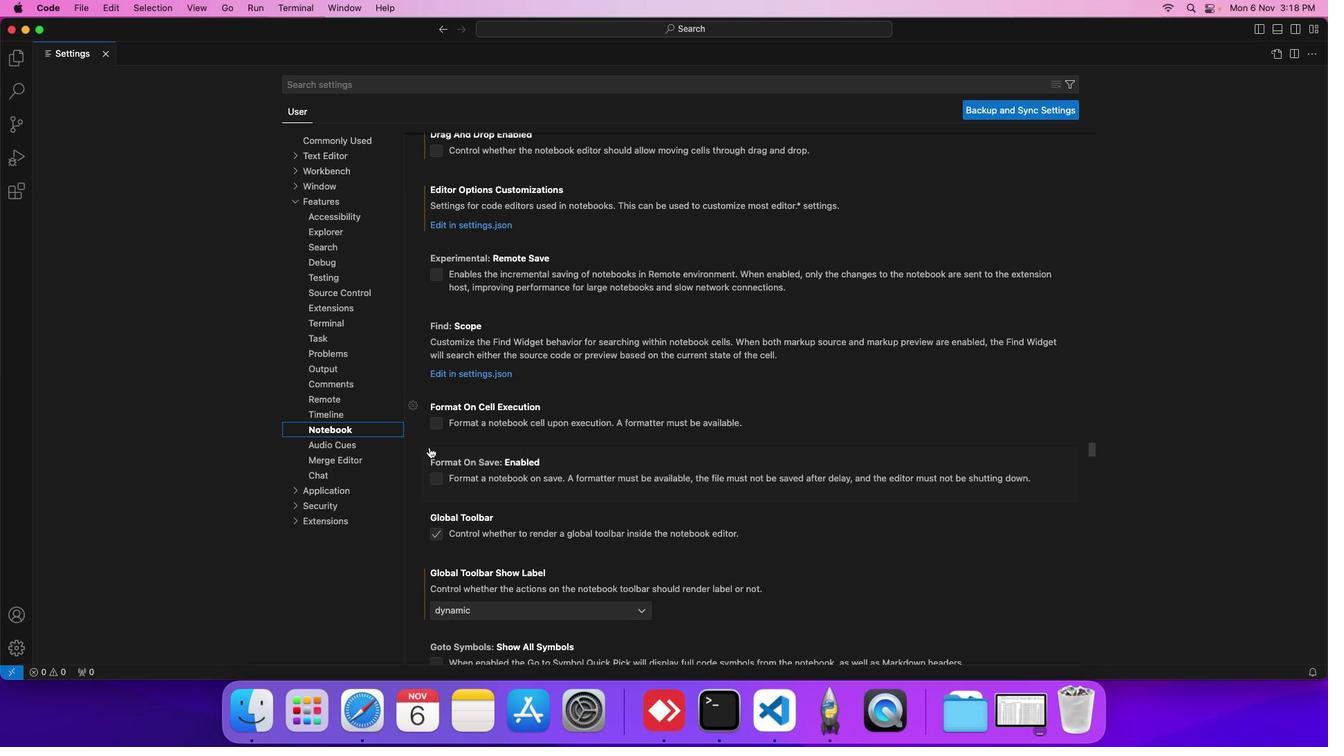 
Action: Mouse scrolled (429, 459) with delta (18, 83)
Screenshot: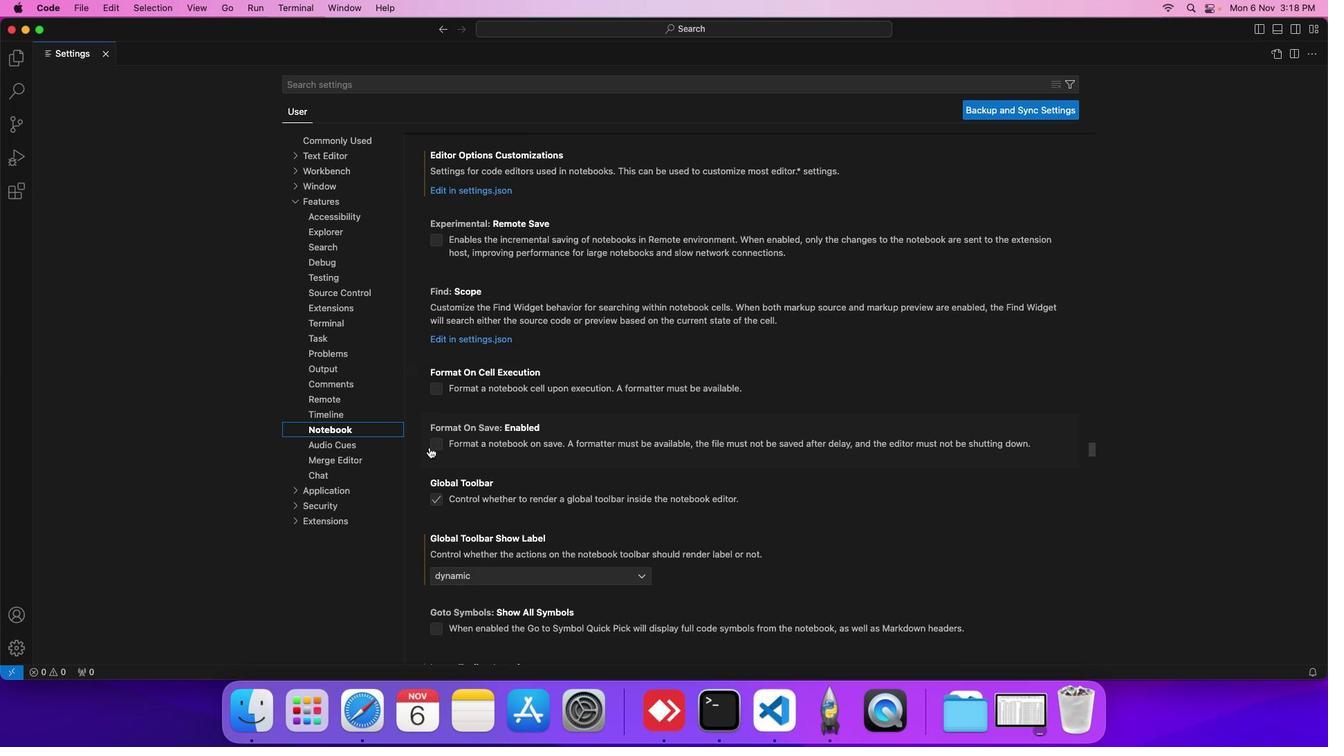 
Action: Mouse scrolled (429, 459) with delta (18, 83)
Screenshot: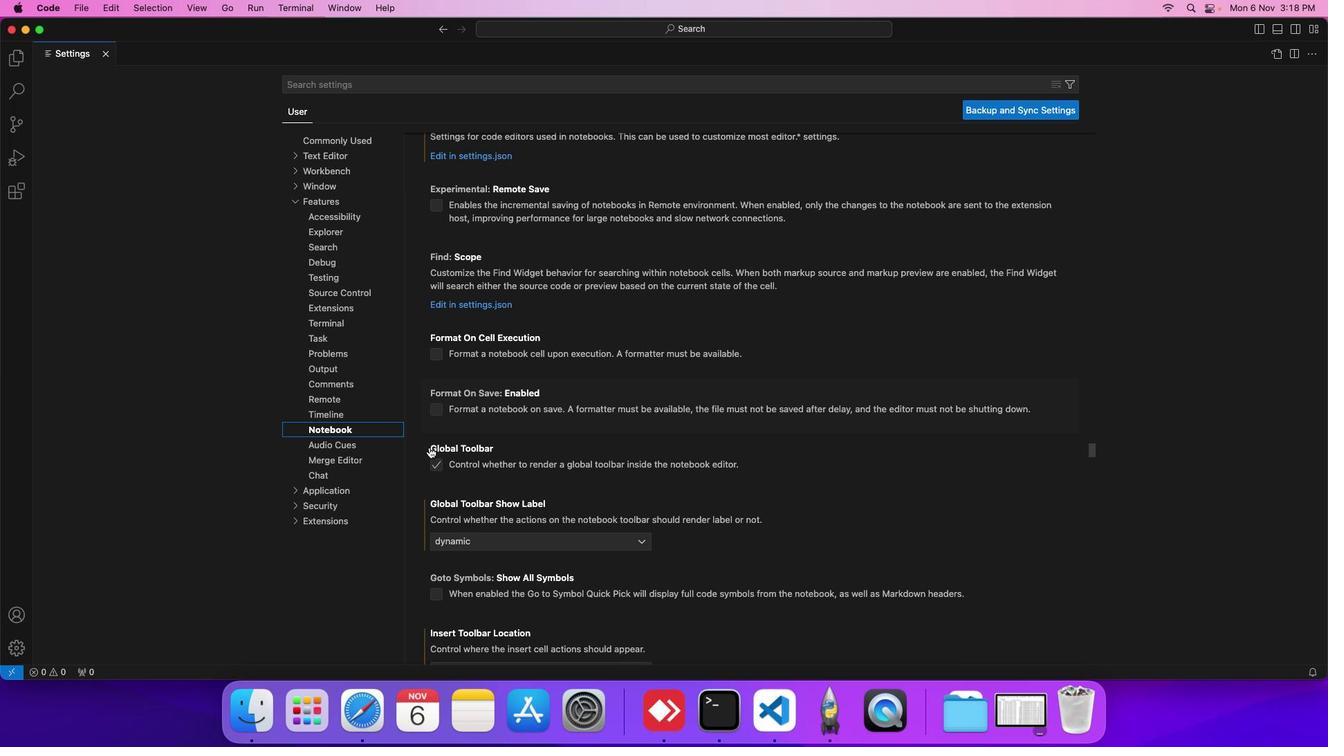 
Action: Mouse scrolled (429, 459) with delta (18, 83)
Screenshot: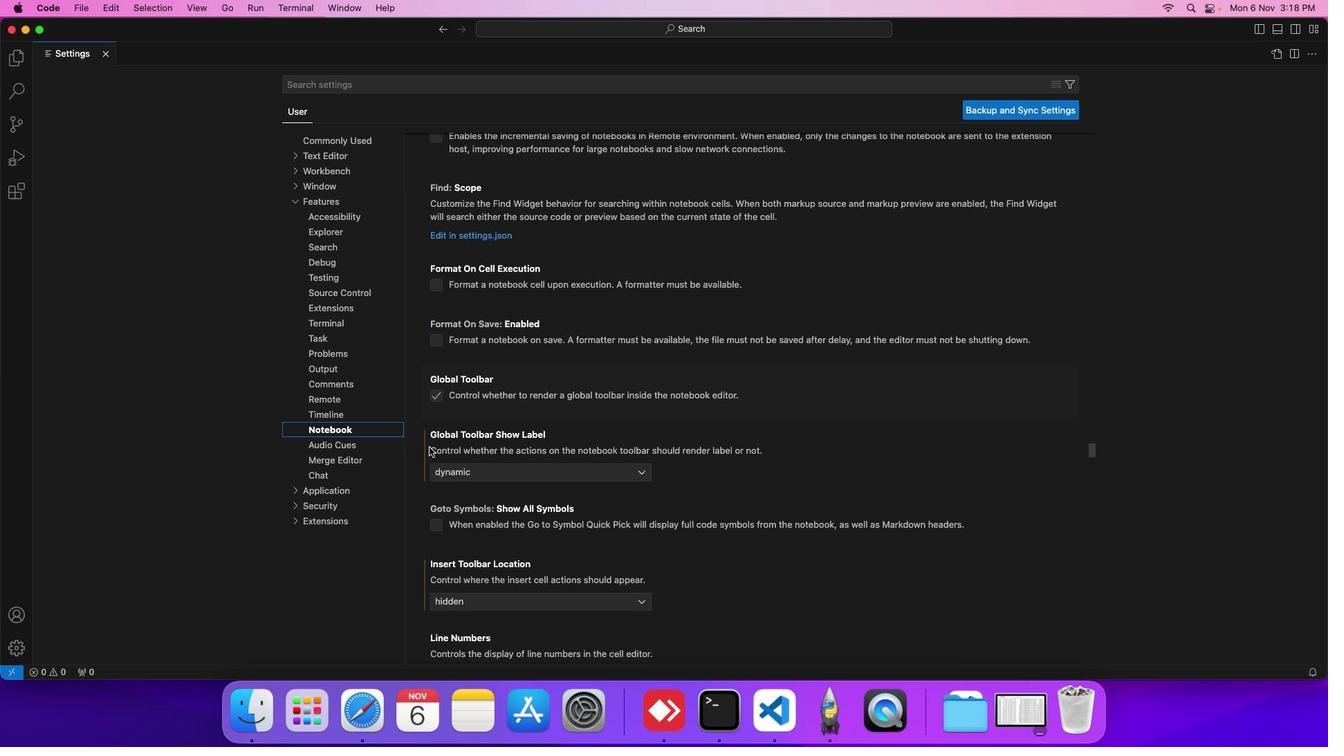 
Action: Mouse scrolled (429, 459) with delta (18, 83)
Screenshot: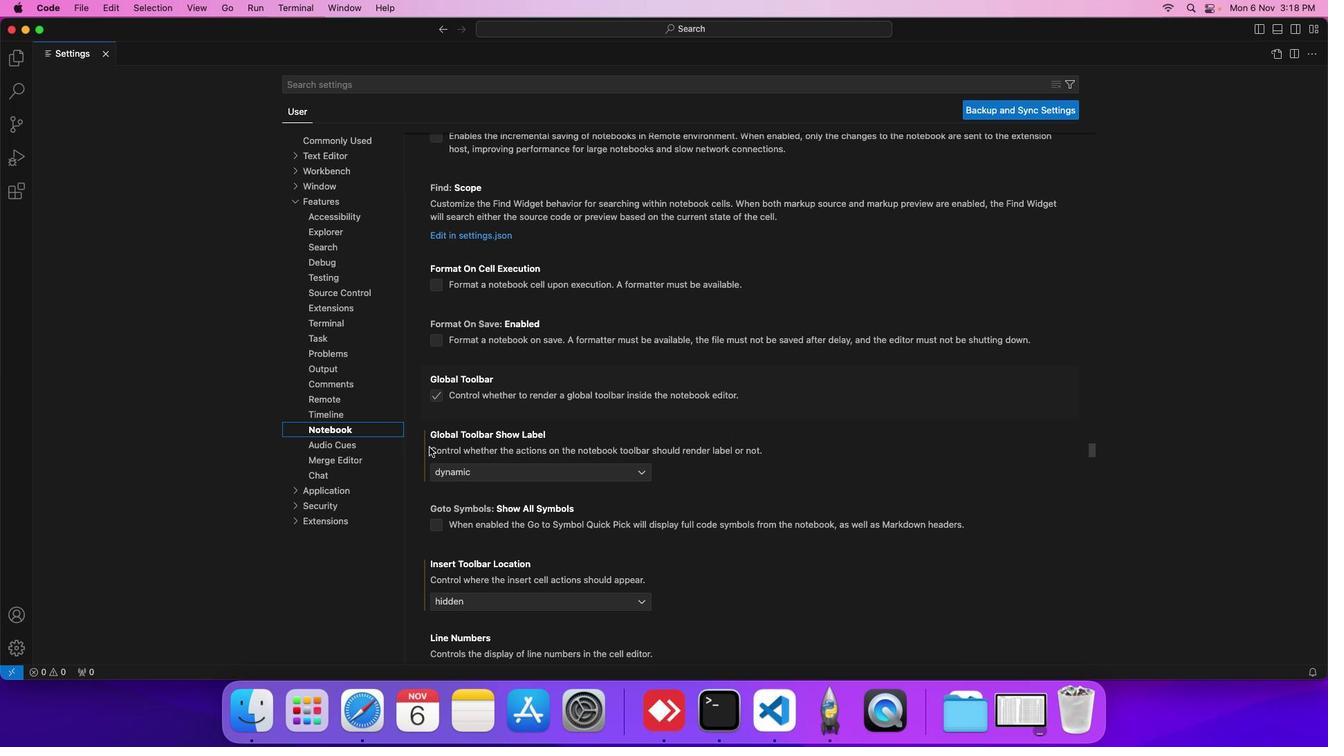 
Action: Mouse scrolled (429, 459) with delta (18, 83)
Screenshot: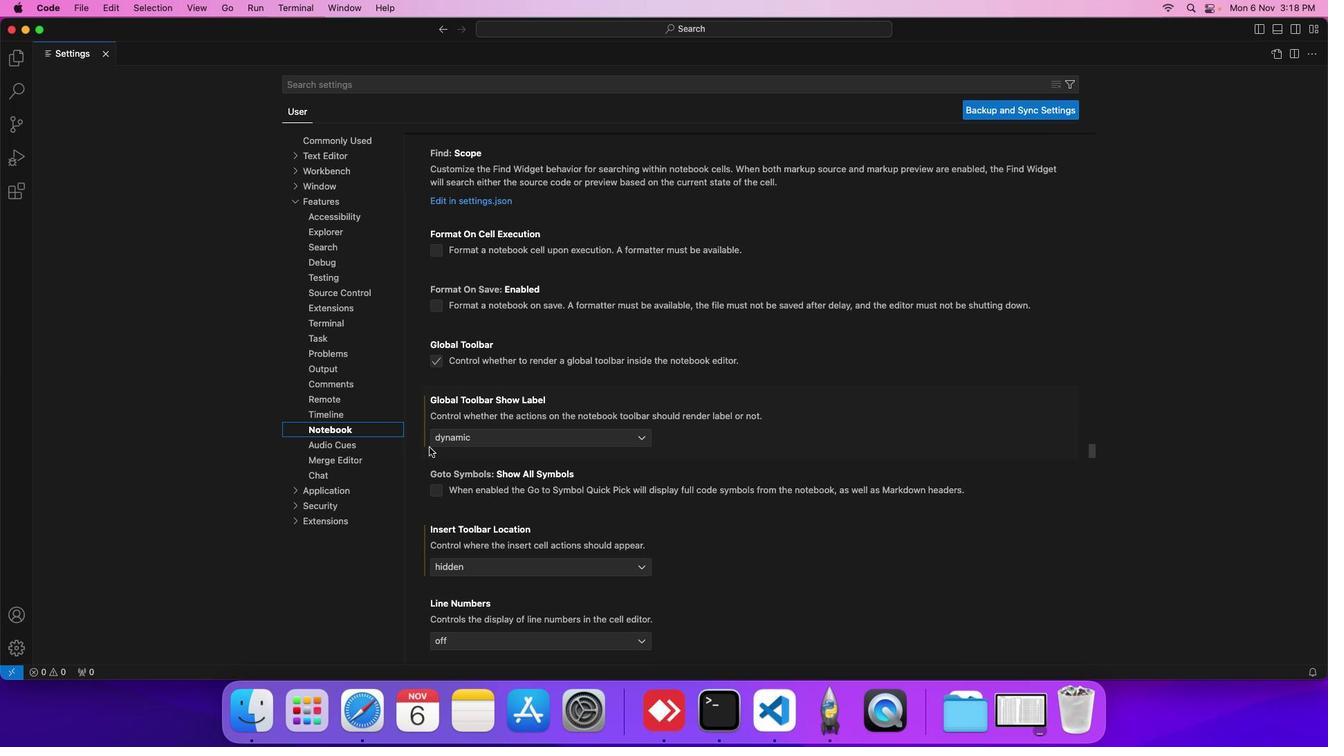 
Action: Mouse scrolled (429, 459) with delta (18, 83)
Screenshot: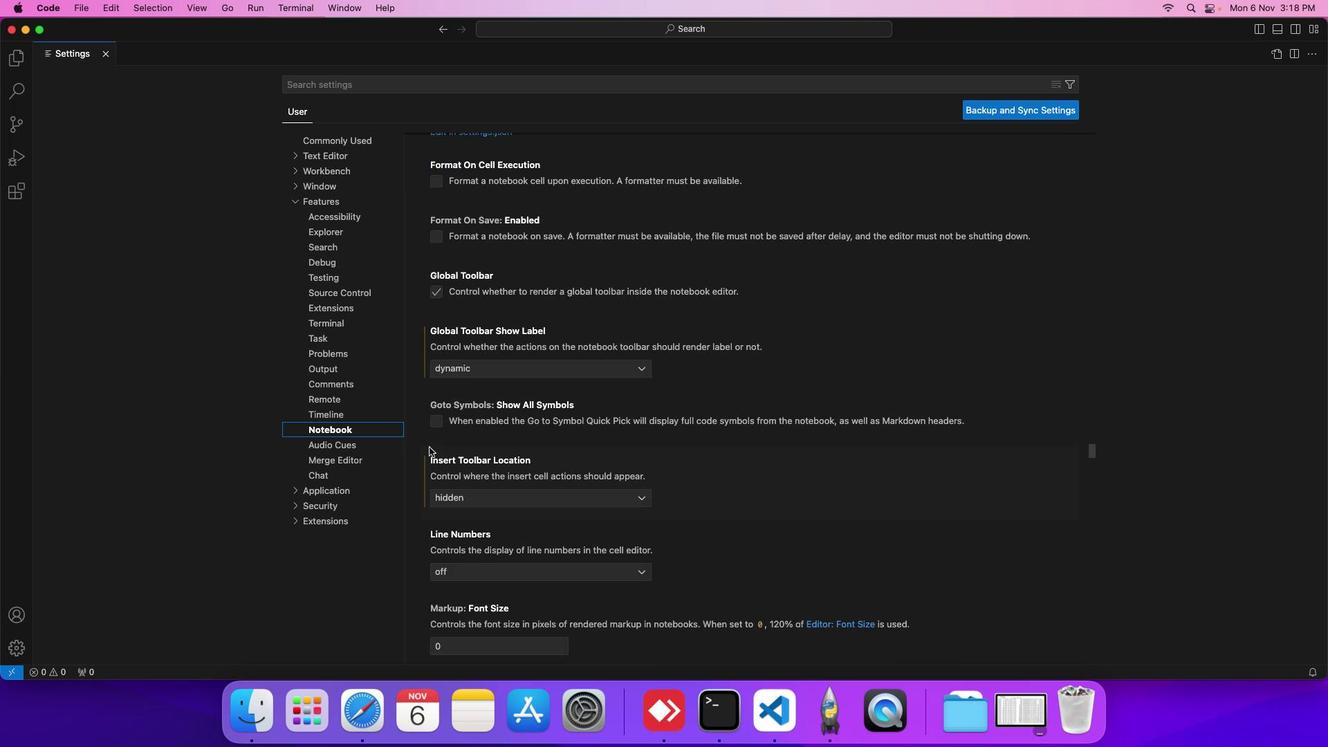 
Action: Mouse scrolled (429, 459) with delta (18, 83)
Screenshot: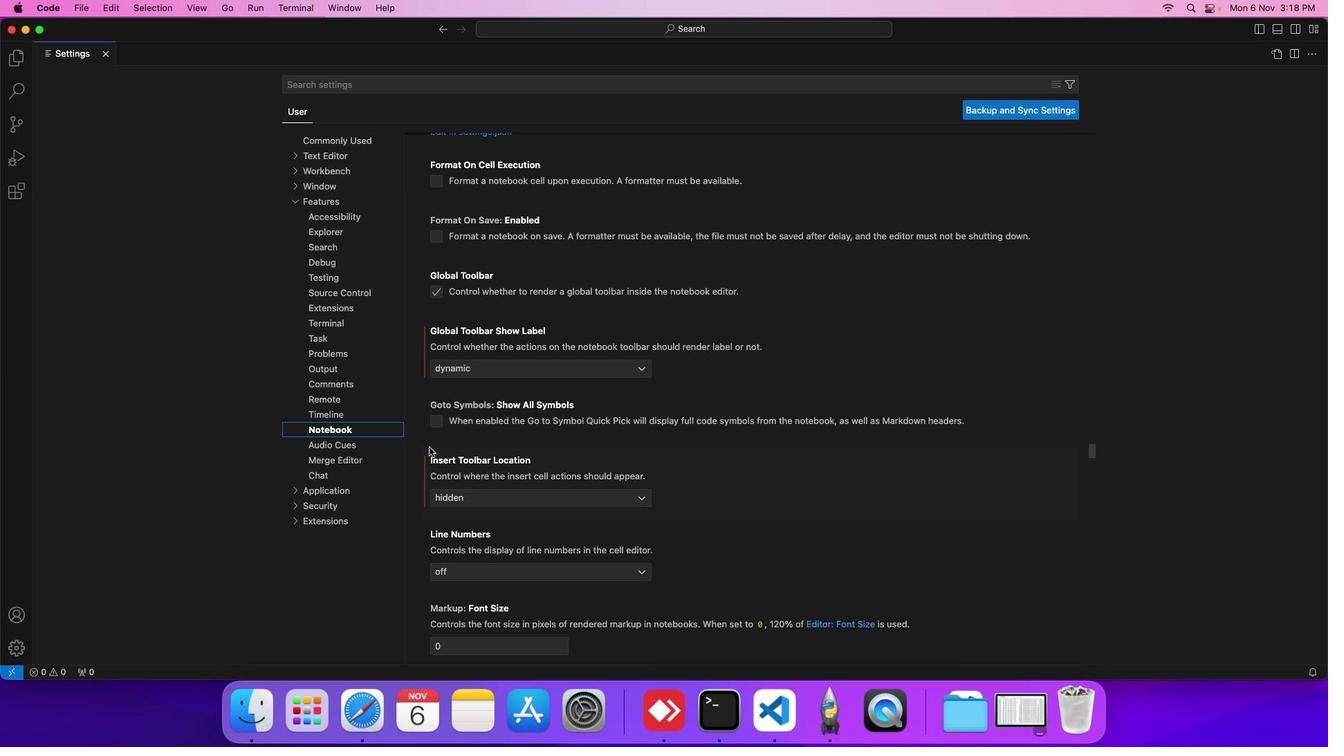 
Action: Mouse scrolled (429, 459) with delta (18, 83)
Screenshot: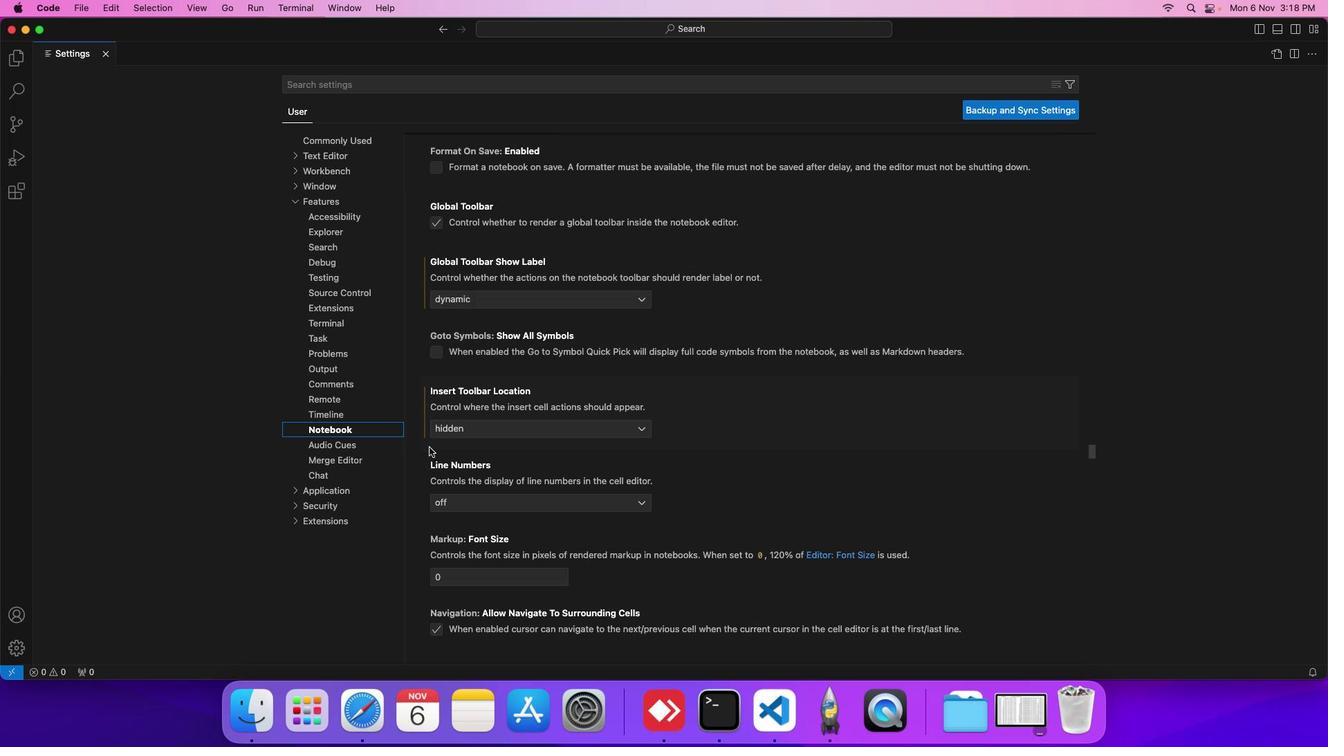 
Action: Mouse scrolled (429, 459) with delta (18, 83)
Screenshot: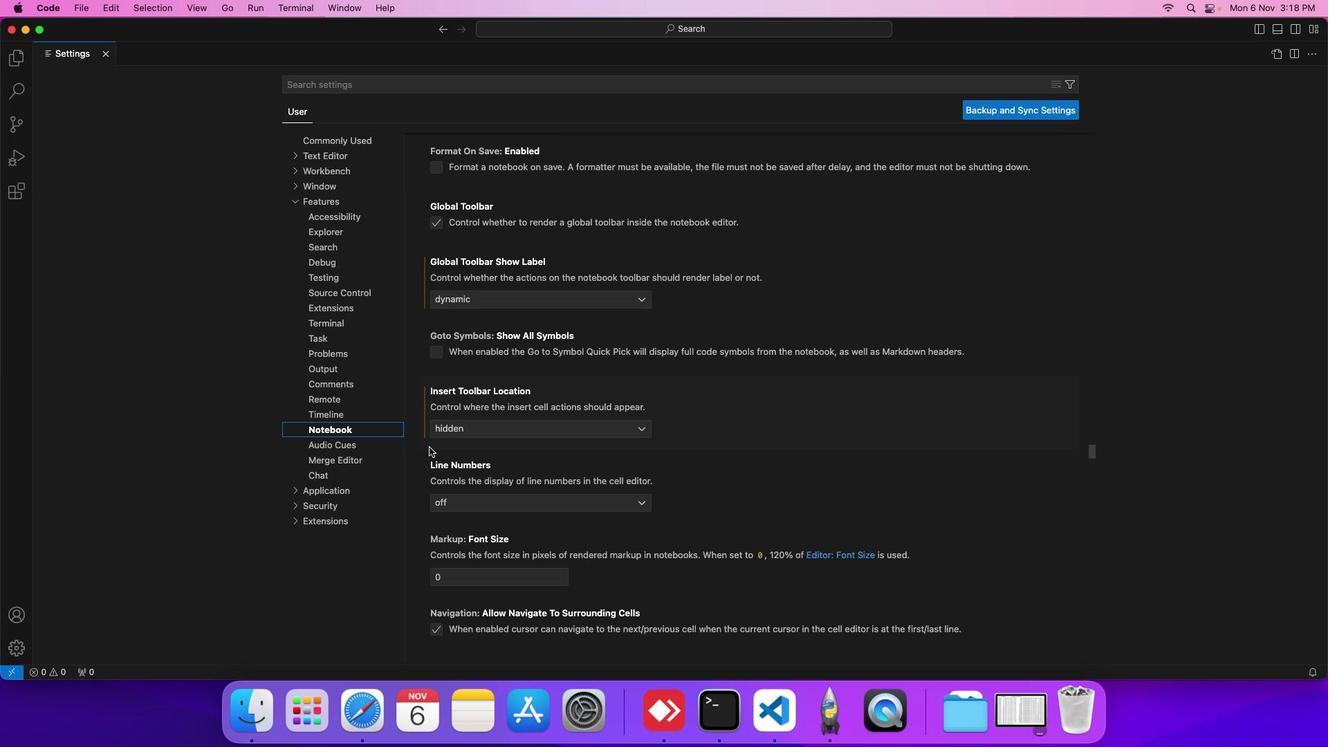 
Action: Mouse scrolled (429, 459) with delta (18, 83)
Screenshot: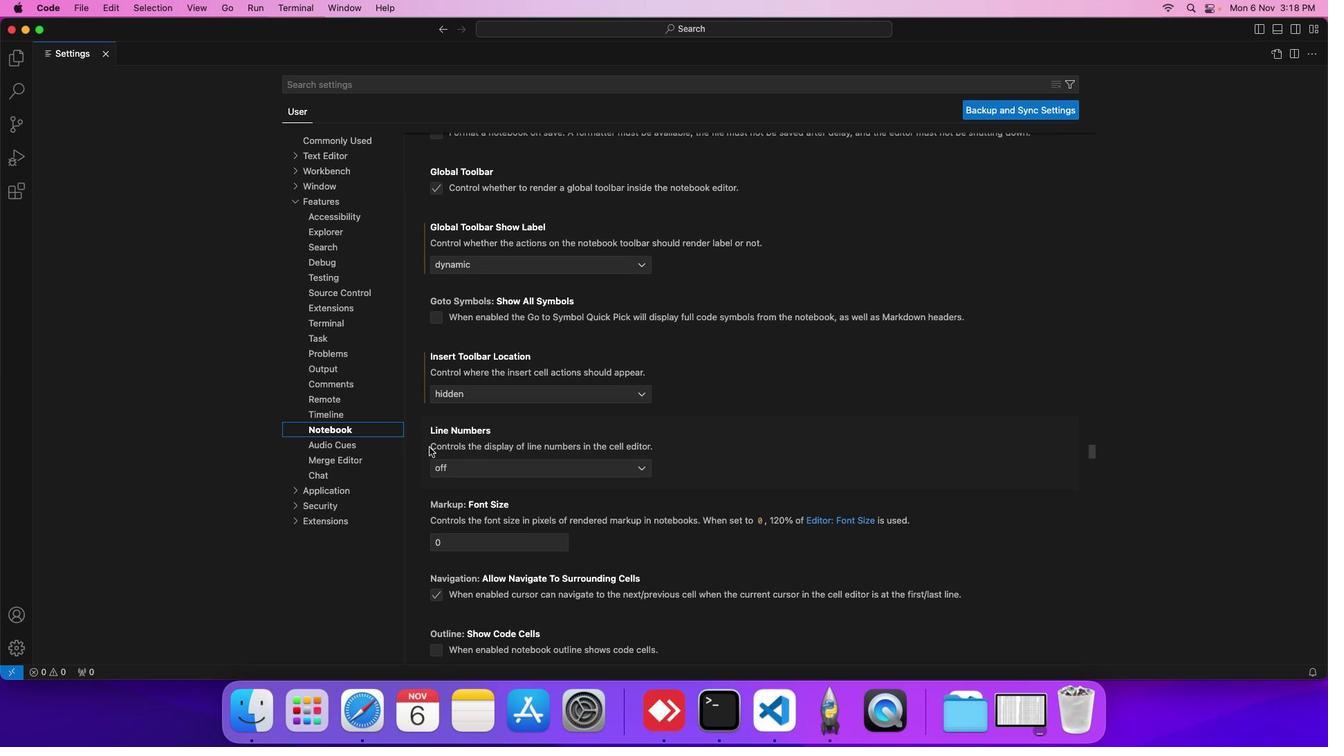 
Action: Mouse scrolled (429, 459) with delta (18, 83)
Screenshot: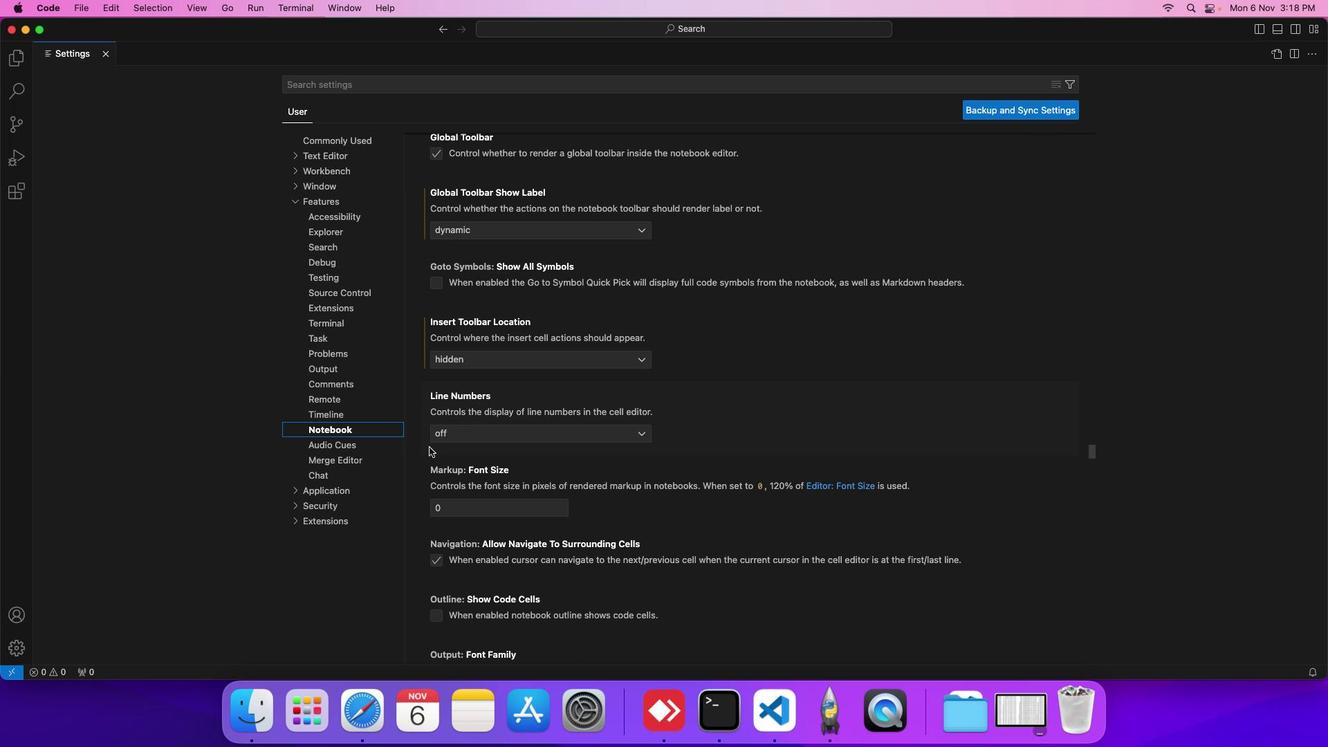 
Action: Mouse scrolled (429, 459) with delta (18, 83)
Screenshot: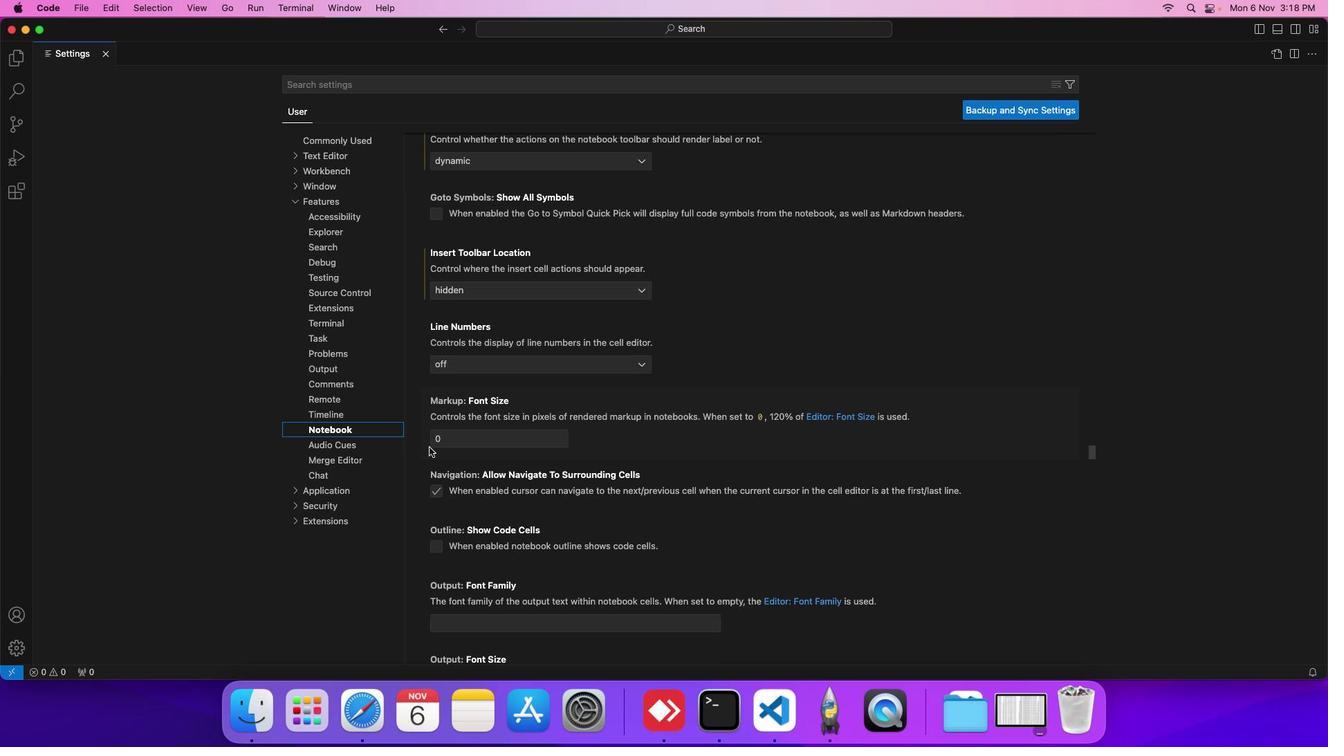 
Action: Mouse scrolled (429, 459) with delta (18, 83)
Screenshot: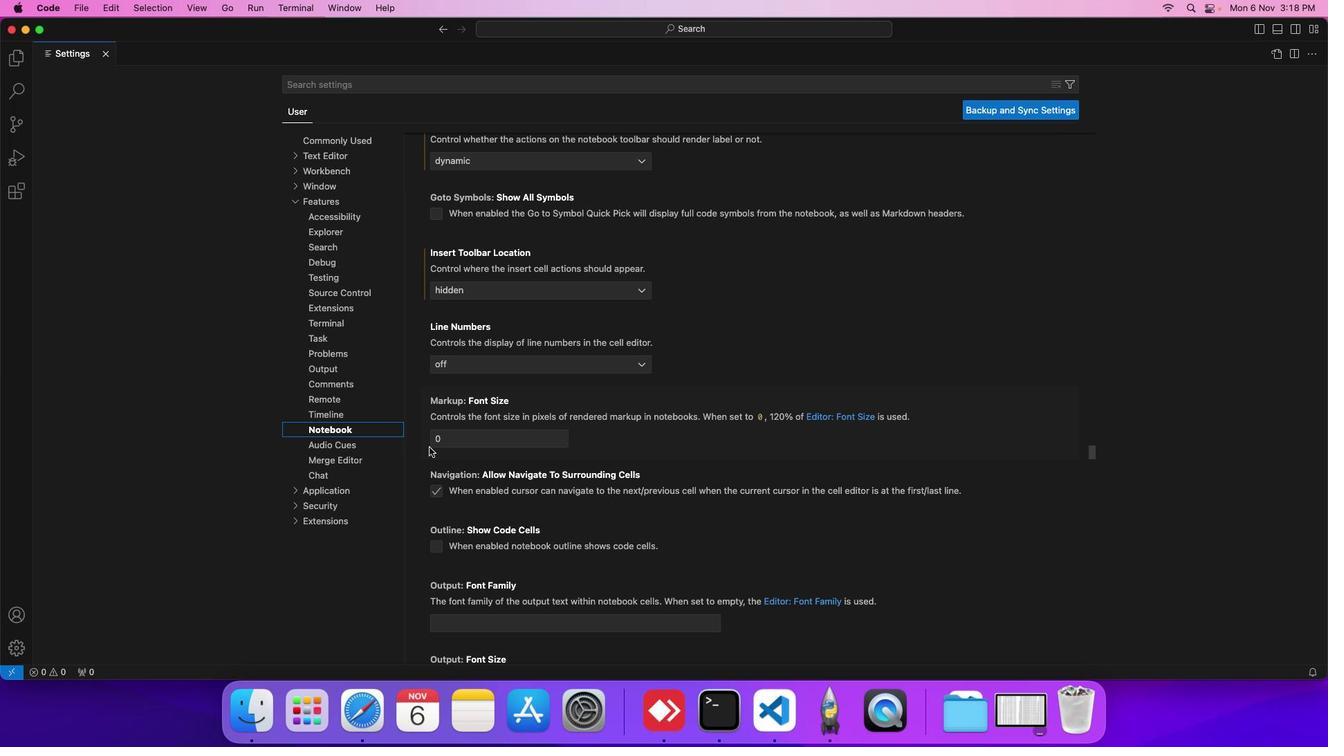 
Action: Mouse scrolled (429, 459) with delta (18, 83)
Screenshot: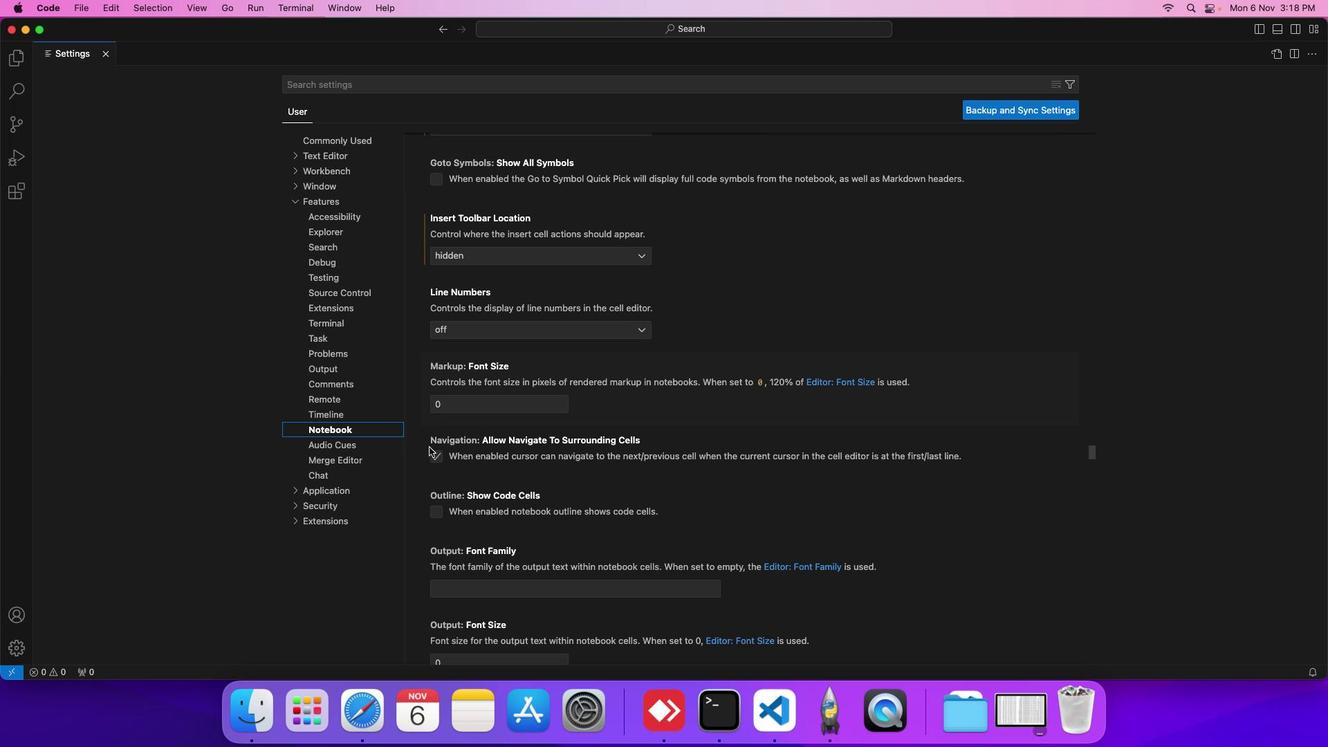 
Action: Mouse moved to (437, 513)
Screenshot: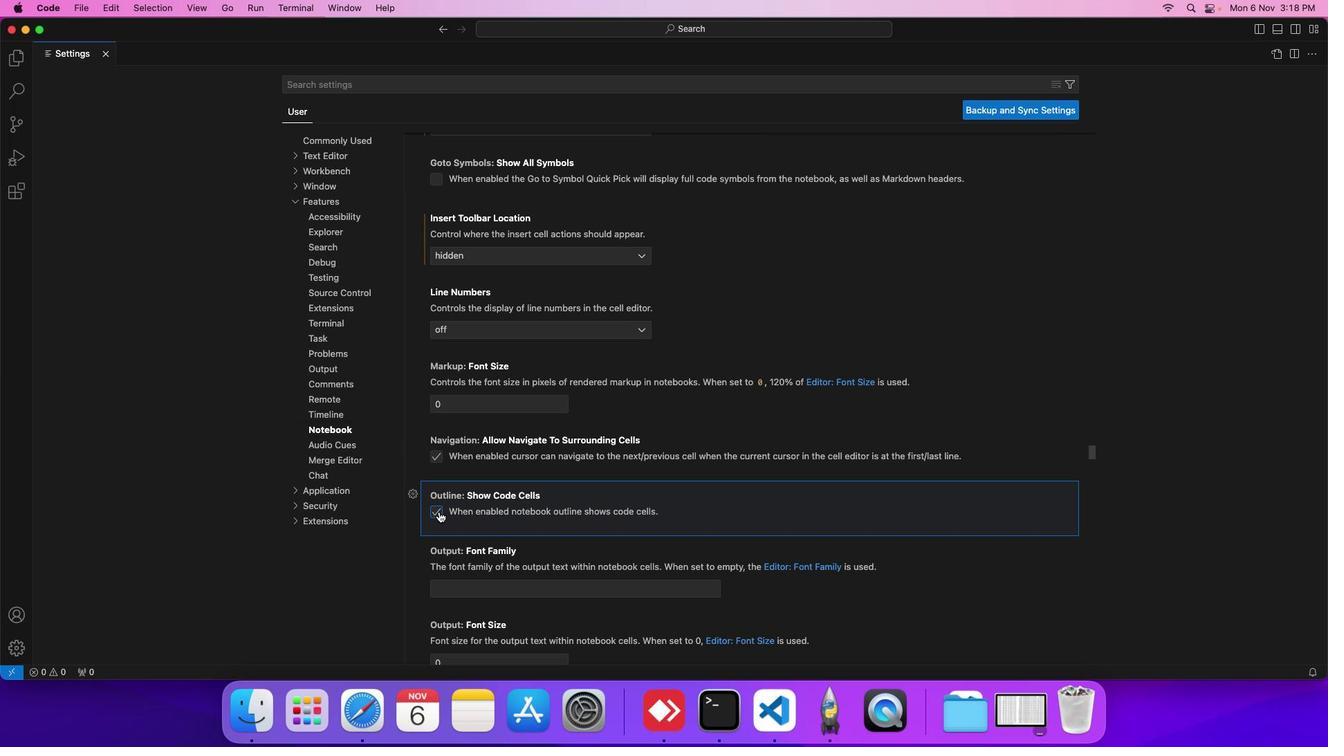
Action: Mouse pressed left at (437, 513)
Screenshot: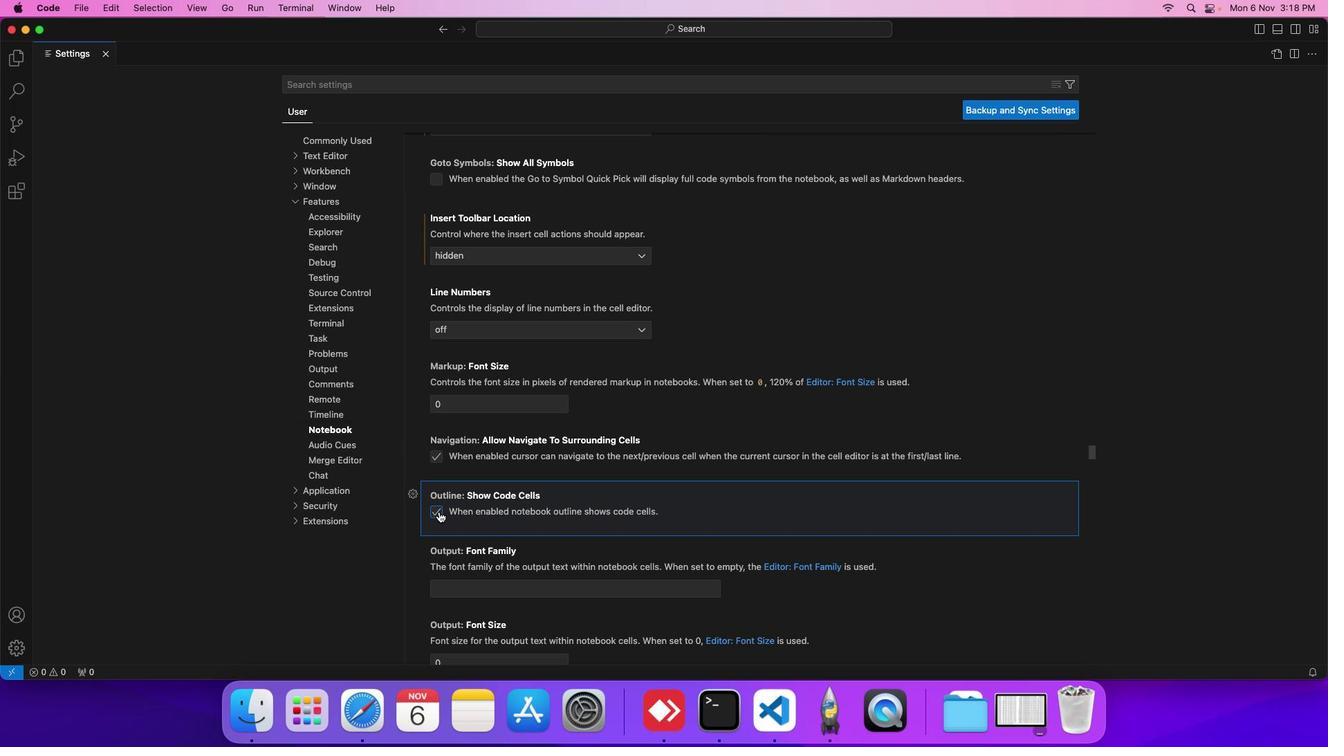 
Action: Mouse moved to (454, 515)
Screenshot: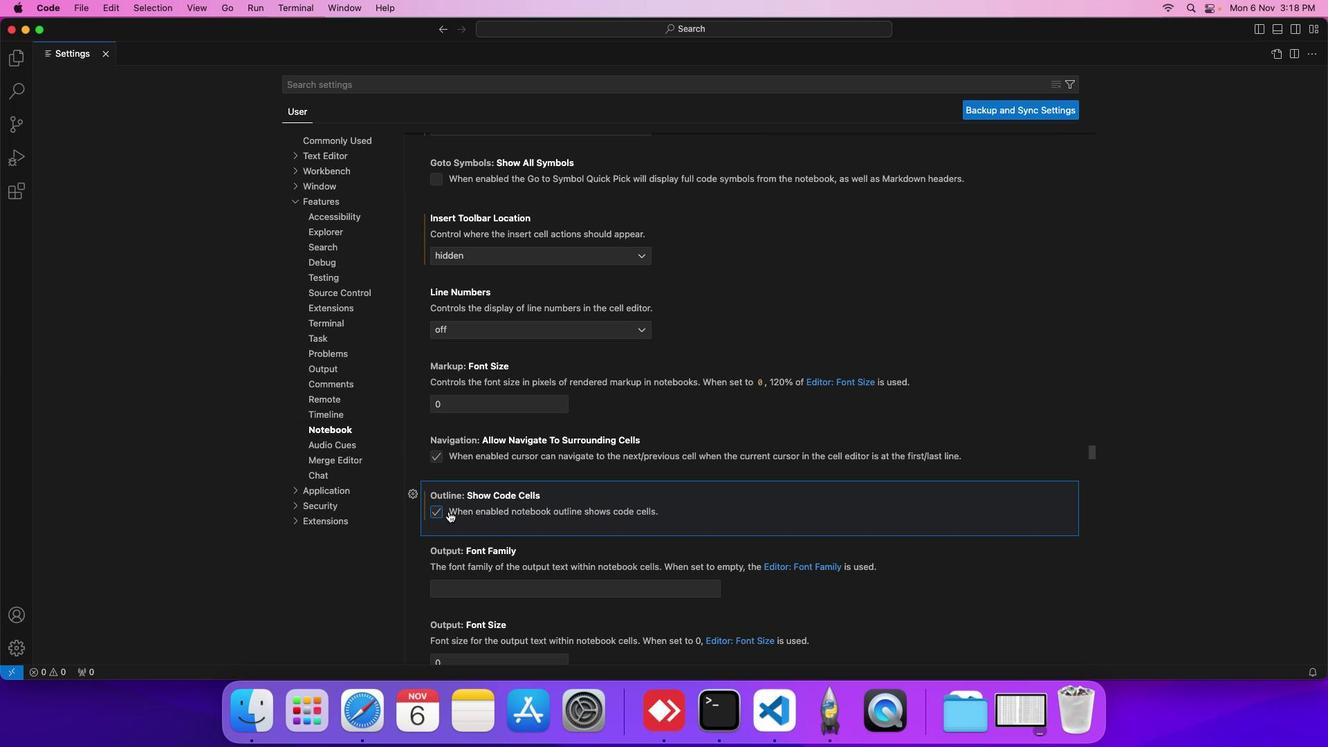 
